 Task: Find connections with filter location Wrexham with filter topic #Healthcarewith filter profile language German with filter current company NIIT Technologies Limited with filter school Delhi Public School - India with filter industry Solar Electric Power Generation with filter service category Real Estate Appraisal with filter keywords title President
Action: Mouse moved to (517, 66)
Screenshot: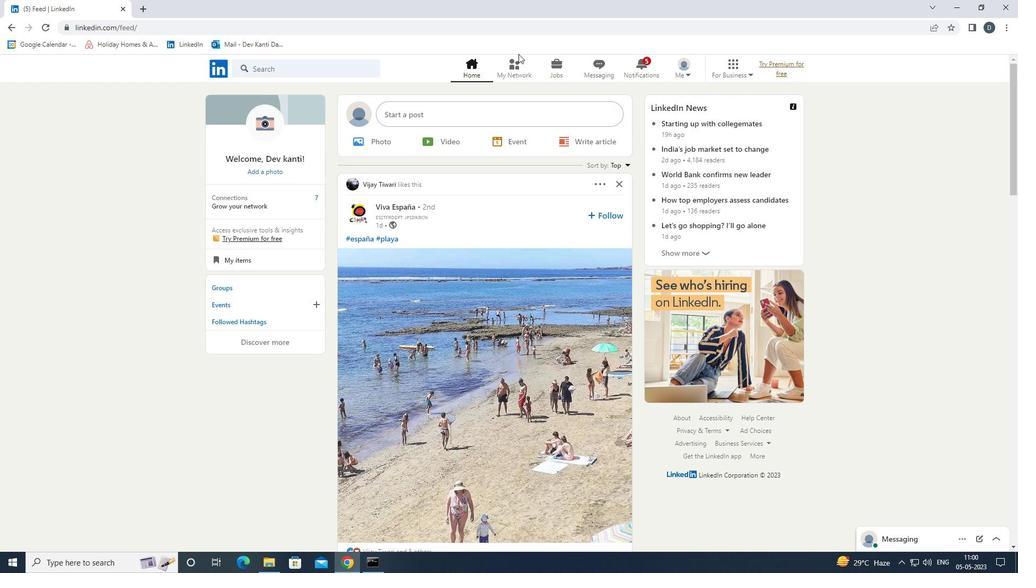 
Action: Mouse pressed left at (517, 66)
Screenshot: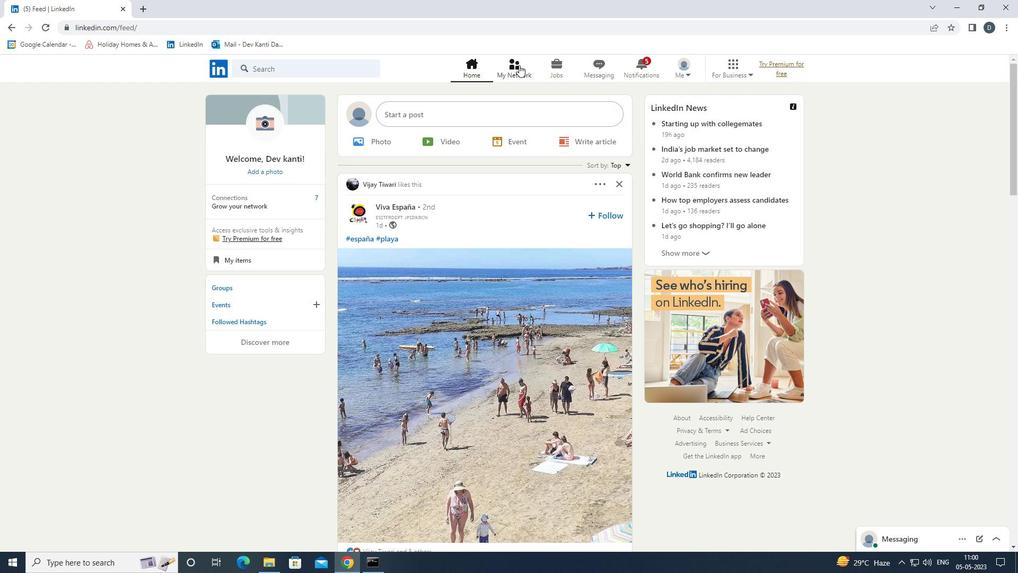 
Action: Mouse moved to (351, 124)
Screenshot: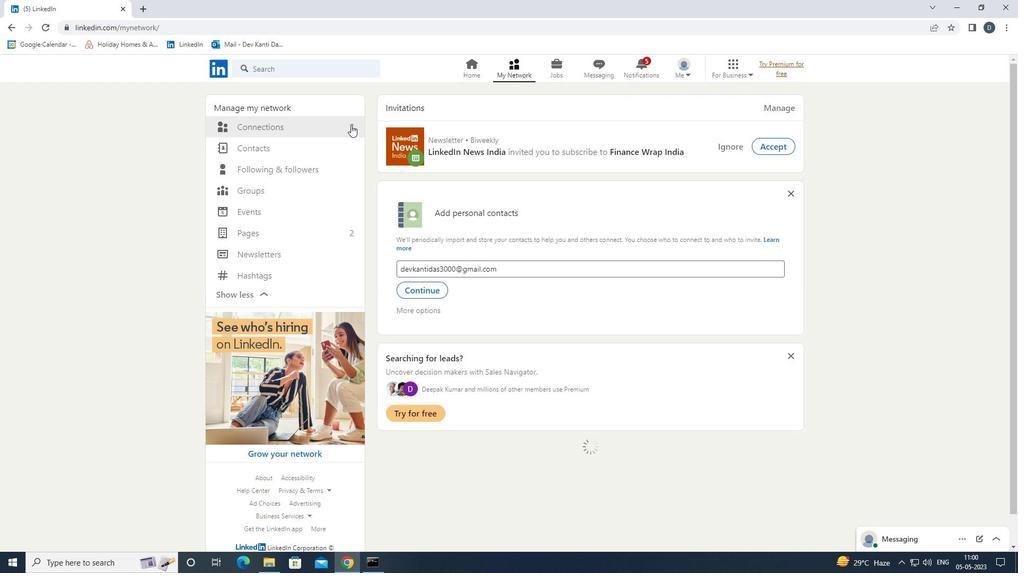 
Action: Mouse pressed left at (351, 124)
Screenshot: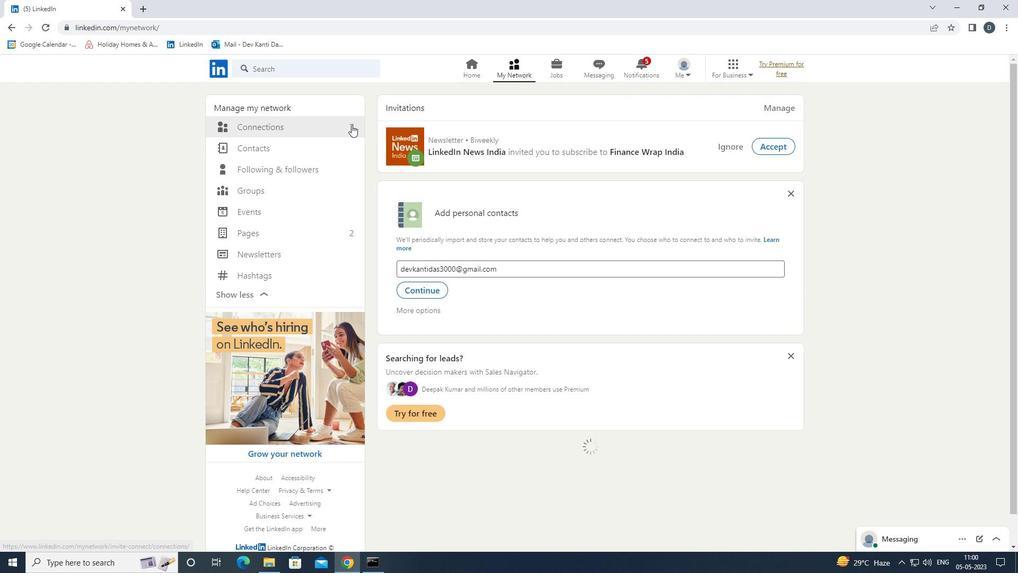 
Action: Mouse moved to (586, 131)
Screenshot: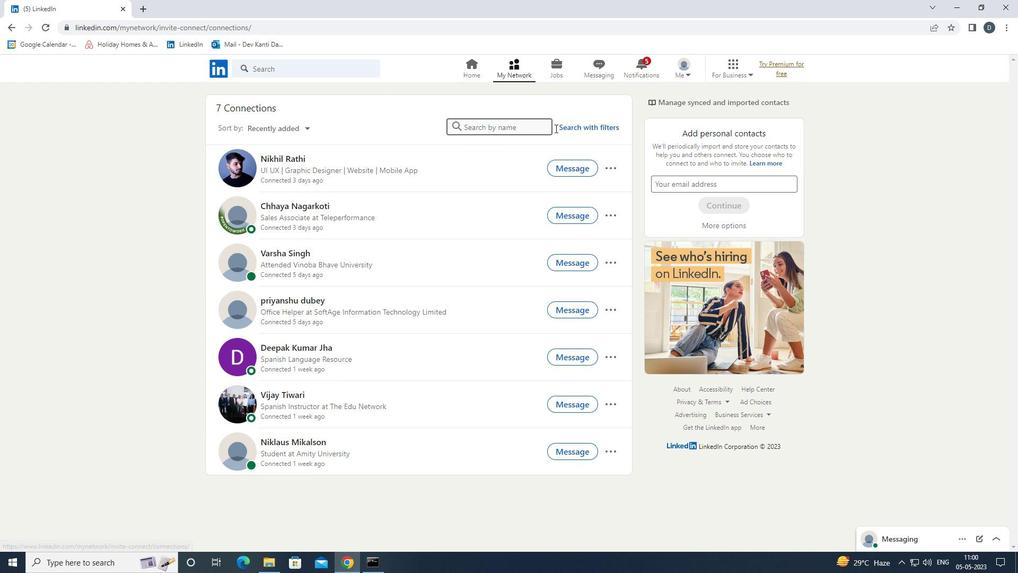 
Action: Mouse pressed left at (586, 131)
Screenshot: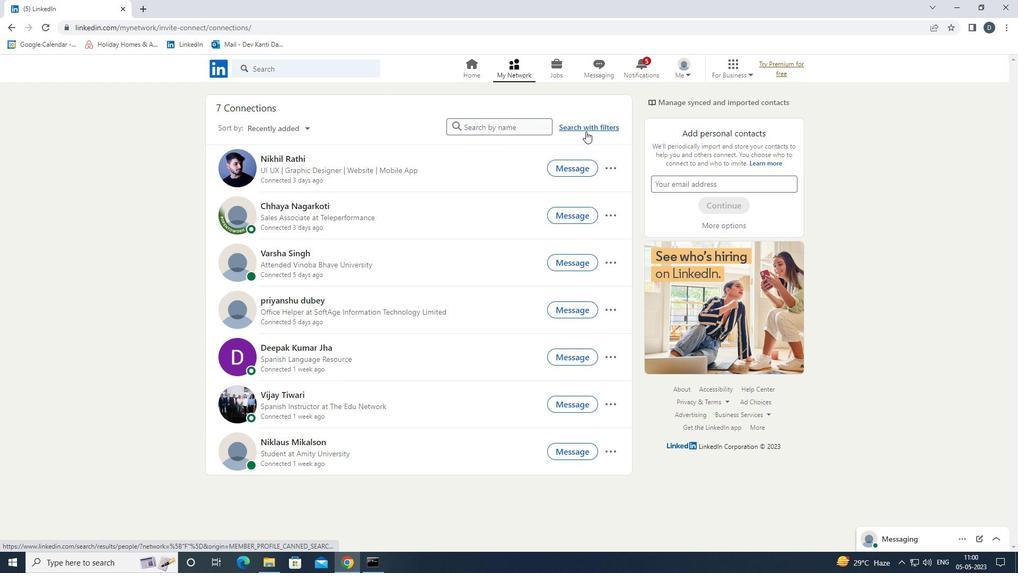
Action: Mouse moved to (539, 98)
Screenshot: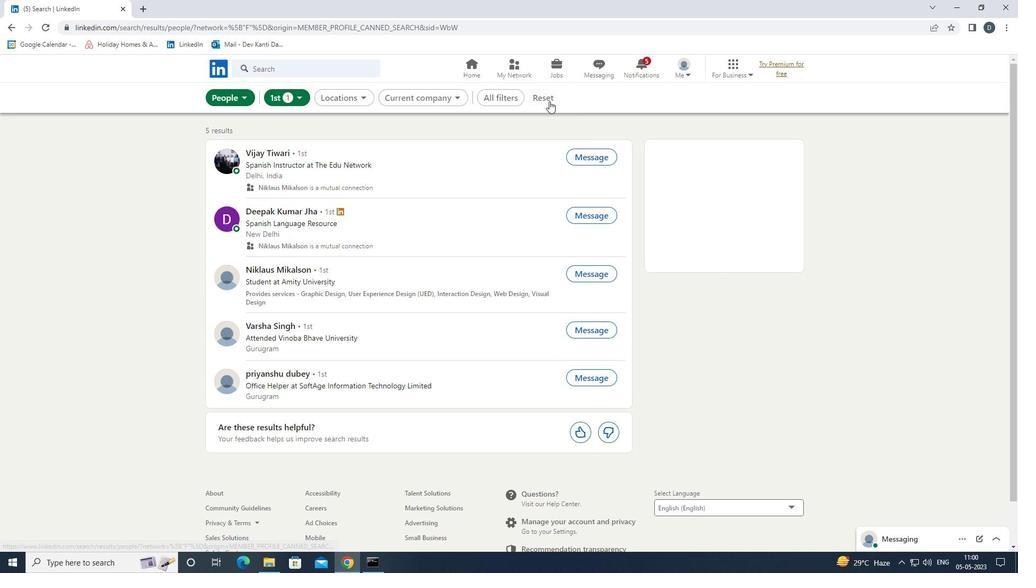 
Action: Mouse pressed left at (539, 98)
Screenshot: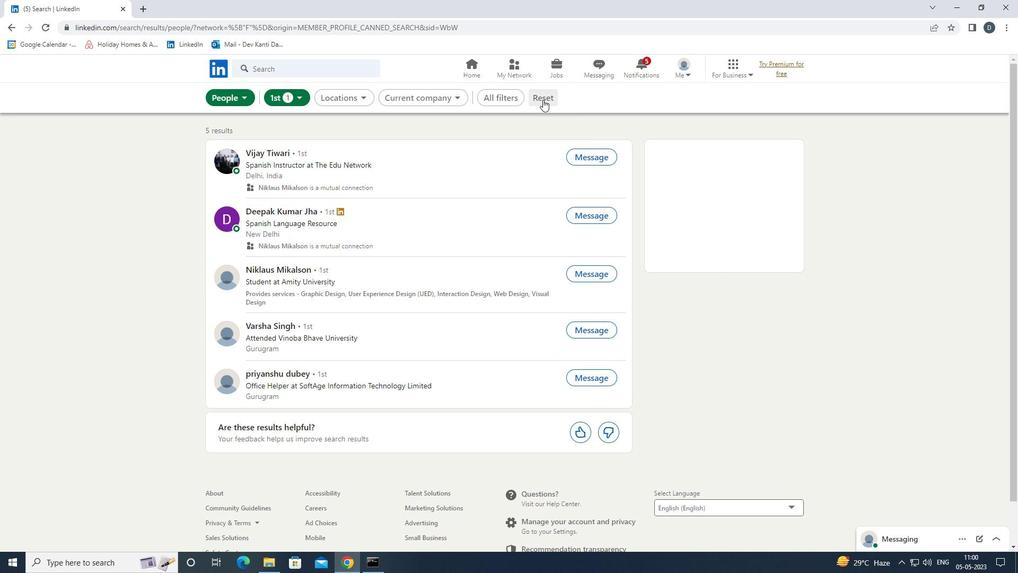 
Action: Mouse moved to (527, 99)
Screenshot: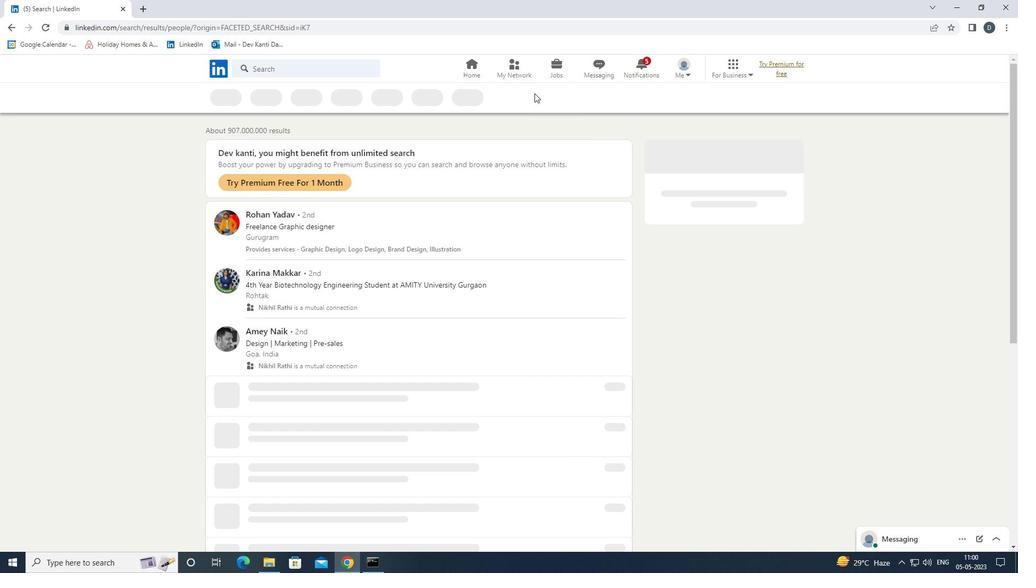 
Action: Mouse pressed left at (527, 99)
Screenshot: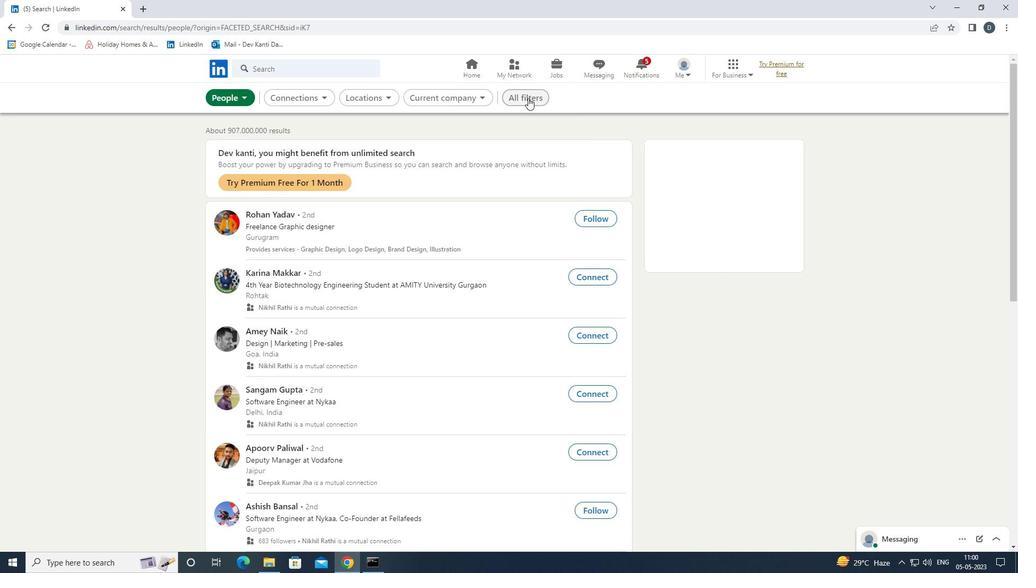 
Action: Mouse moved to (825, 272)
Screenshot: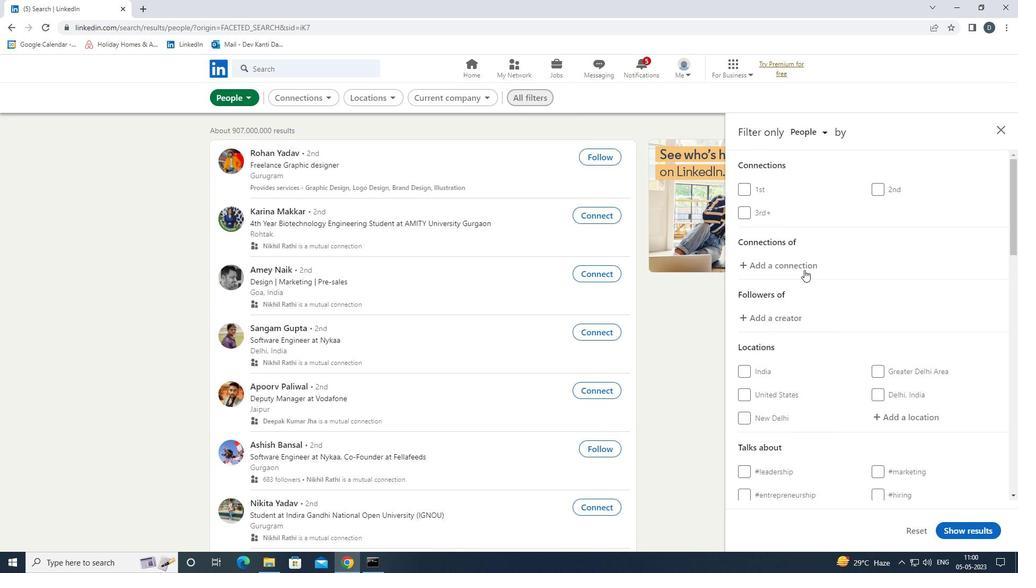 
Action: Mouse scrolled (825, 272) with delta (0, 0)
Screenshot: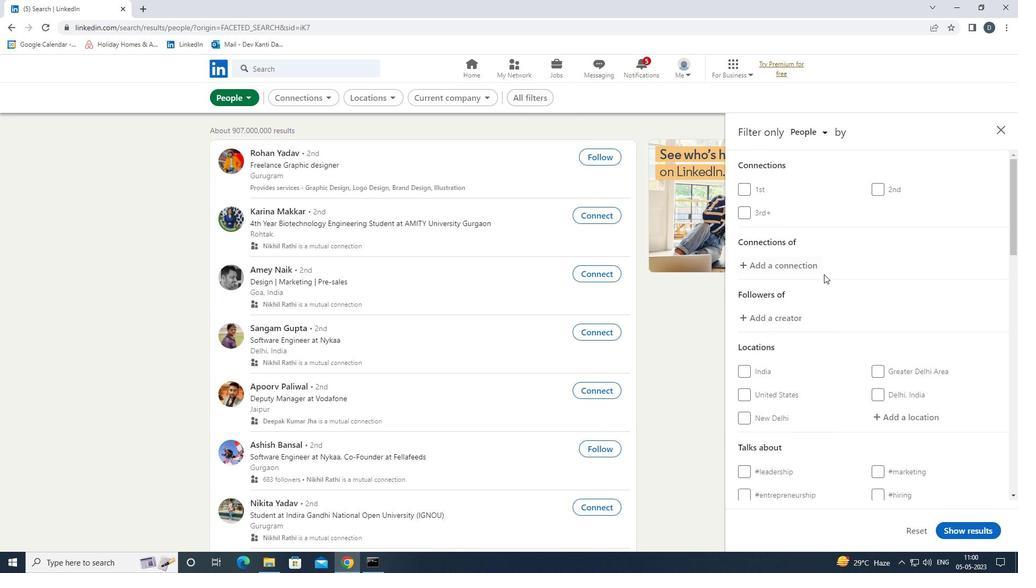
Action: Mouse moved to (826, 272)
Screenshot: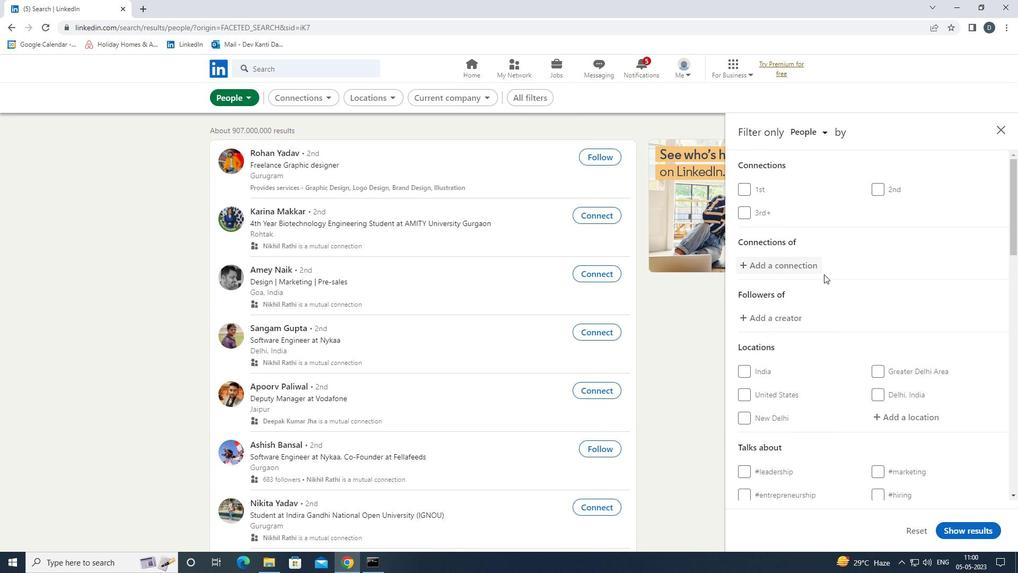 
Action: Mouse scrolled (826, 272) with delta (0, 0)
Screenshot: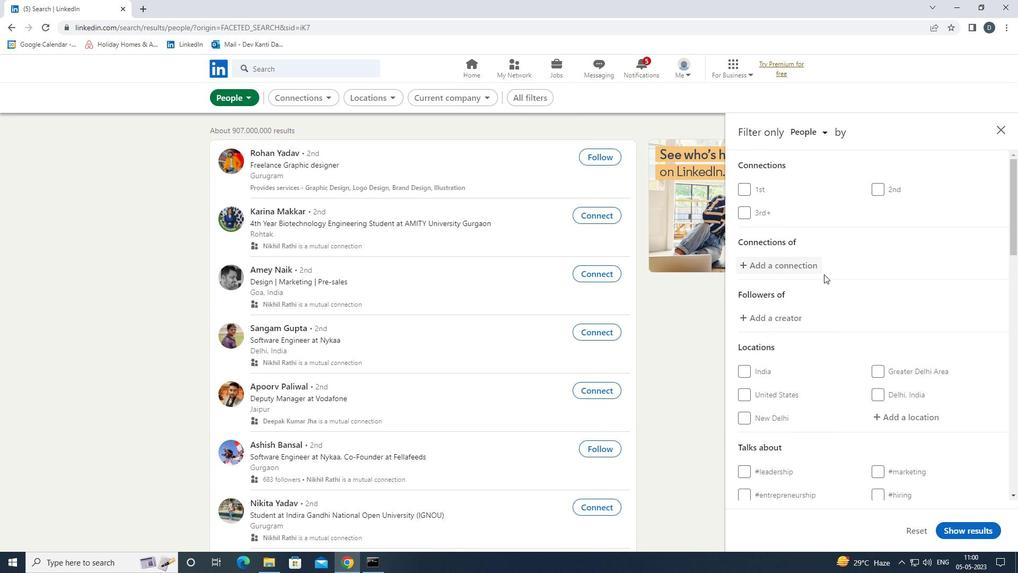 
Action: Mouse moved to (907, 307)
Screenshot: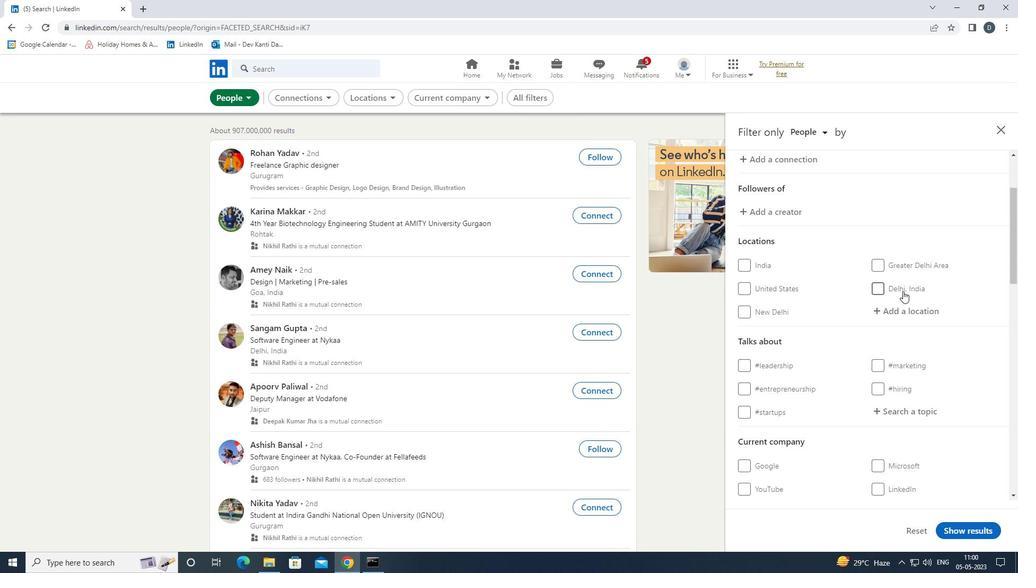 
Action: Mouse pressed left at (907, 307)
Screenshot: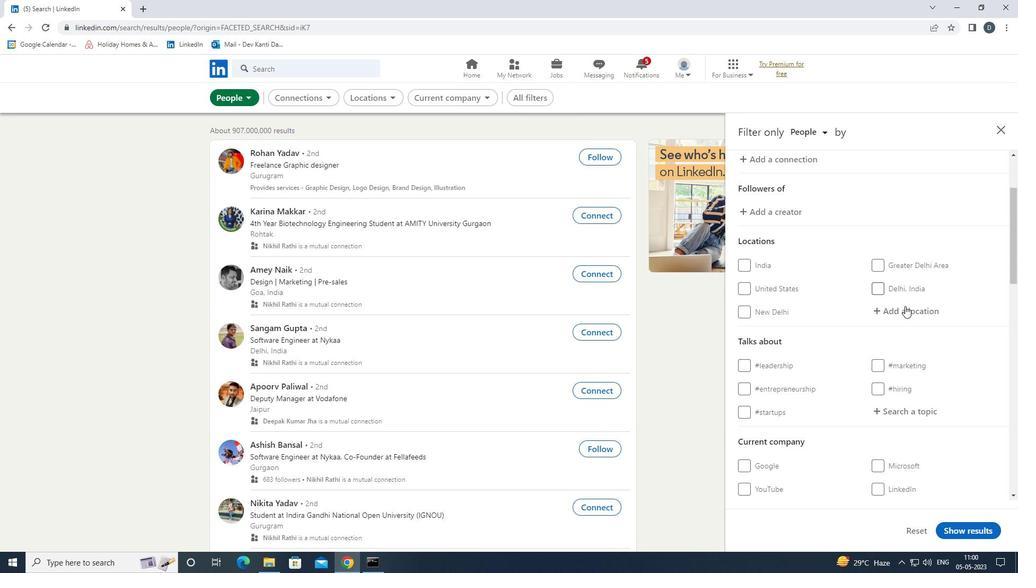 
Action: Key pressed <Key.shift>WER<Key.backspace><Key.backspace>REXHAM<Key.down><Key.enter>
Screenshot: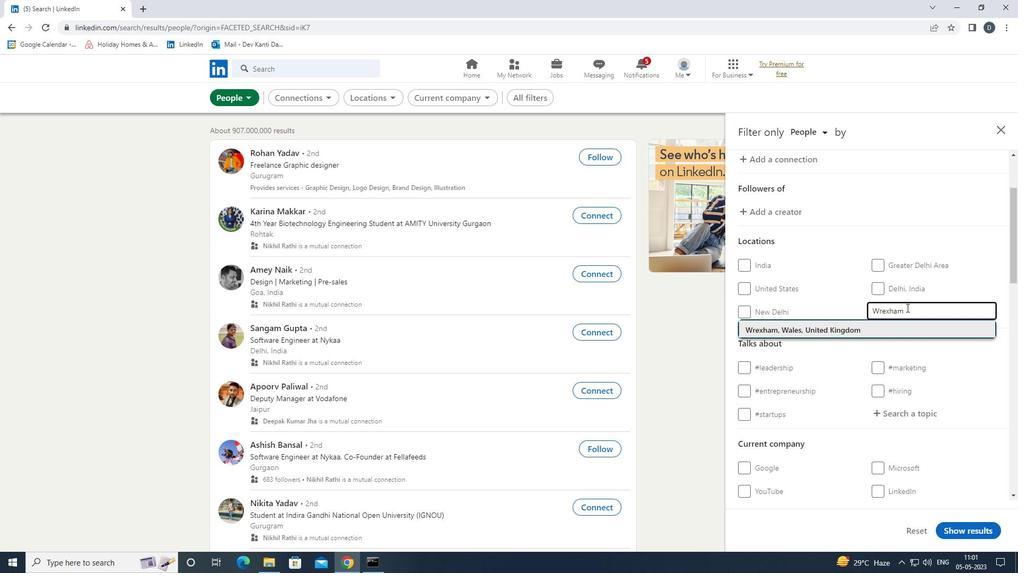 
Action: Mouse scrolled (907, 307) with delta (0, 0)
Screenshot: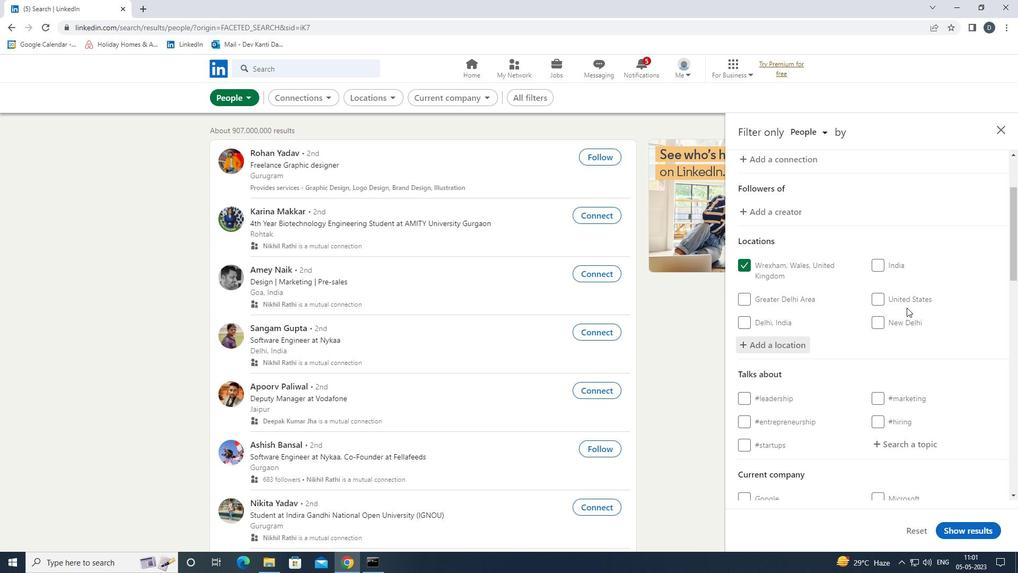 
Action: Mouse scrolled (907, 307) with delta (0, 0)
Screenshot: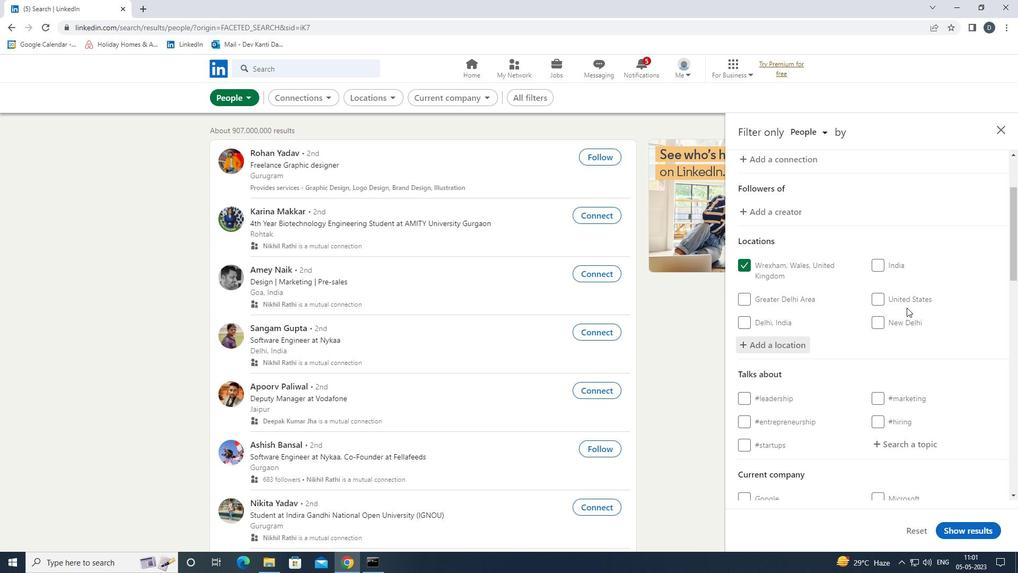 
Action: Mouse scrolled (907, 307) with delta (0, 0)
Screenshot: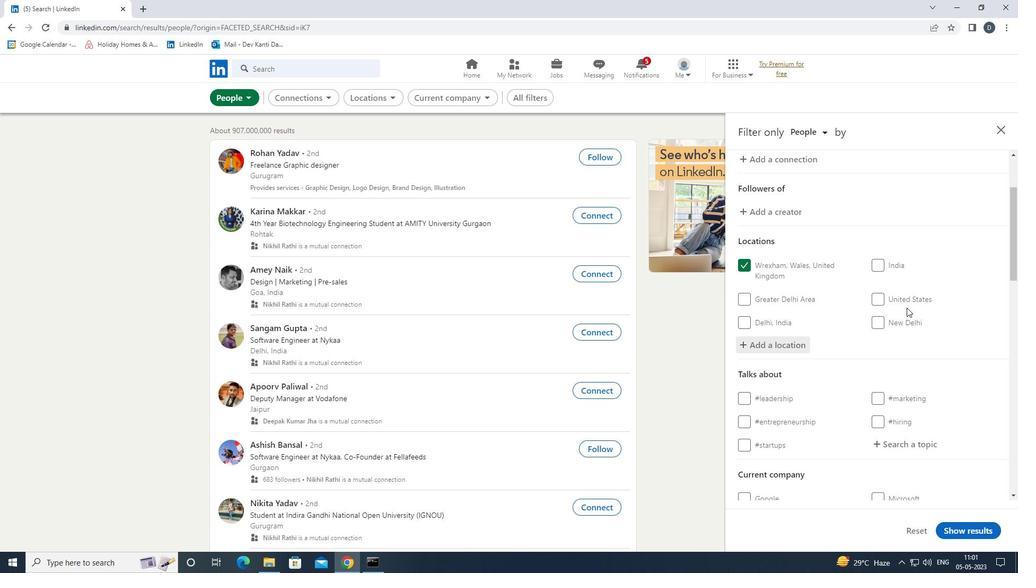 
Action: Mouse moved to (912, 287)
Screenshot: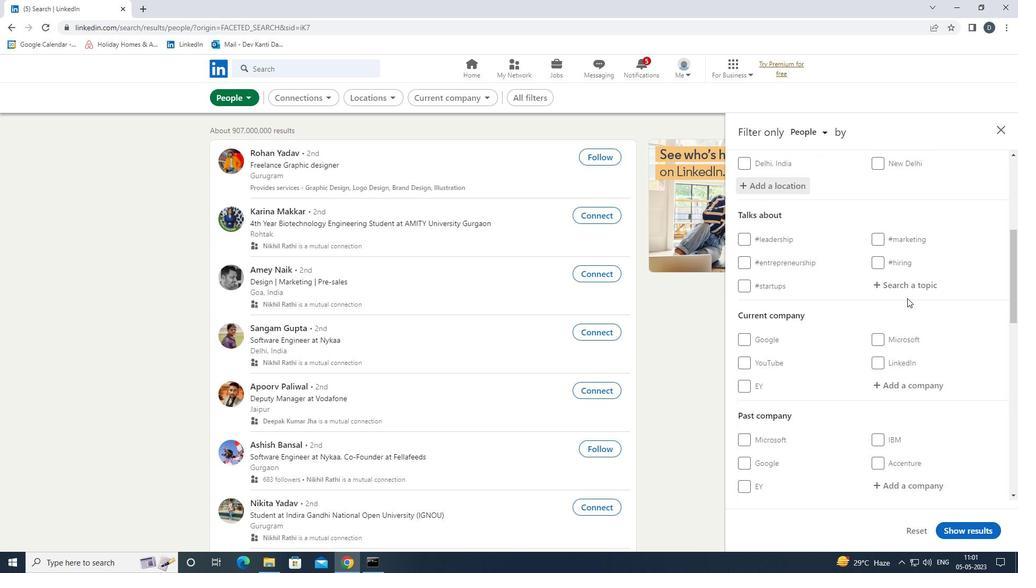 
Action: Mouse pressed left at (912, 287)
Screenshot: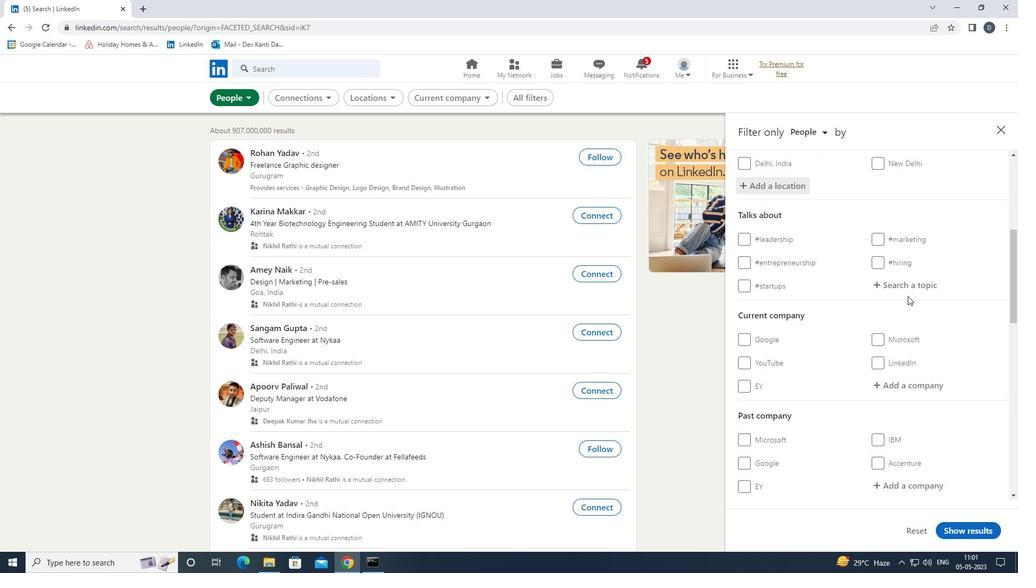 
Action: Key pressed HEALTHCARE<Key.down><Key.enter>
Screenshot: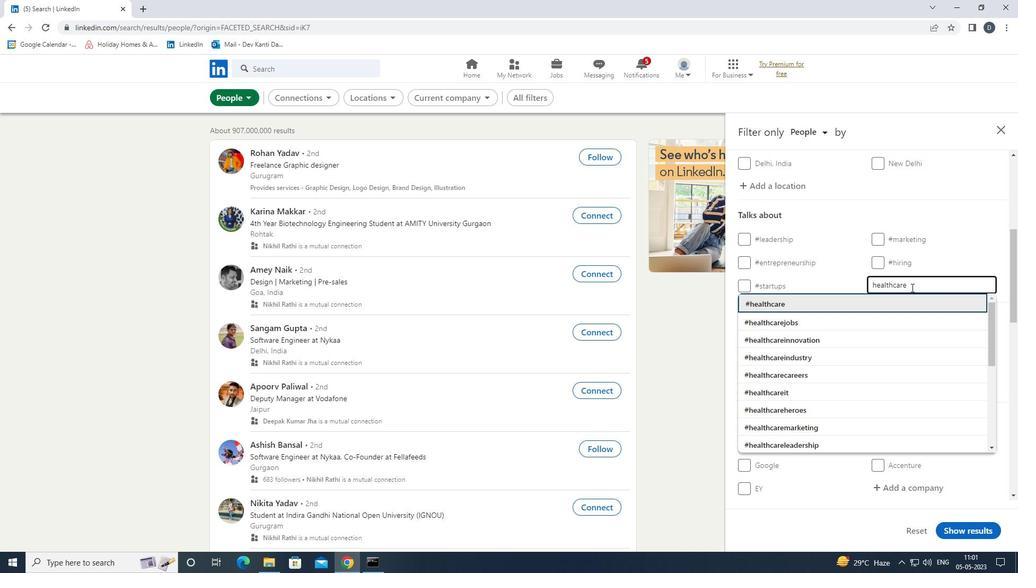 
Action: Mouse scrolled (912, 287) with delta (0, 0)
Screenshot: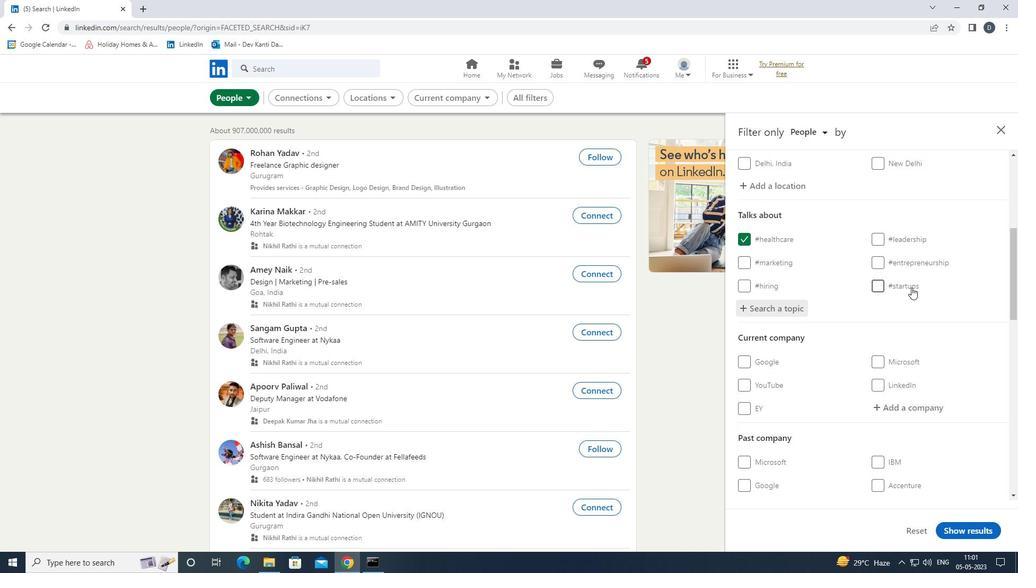 
Action: Mouse scrolled (912, 287) with delta (0, 0)
Screenshot: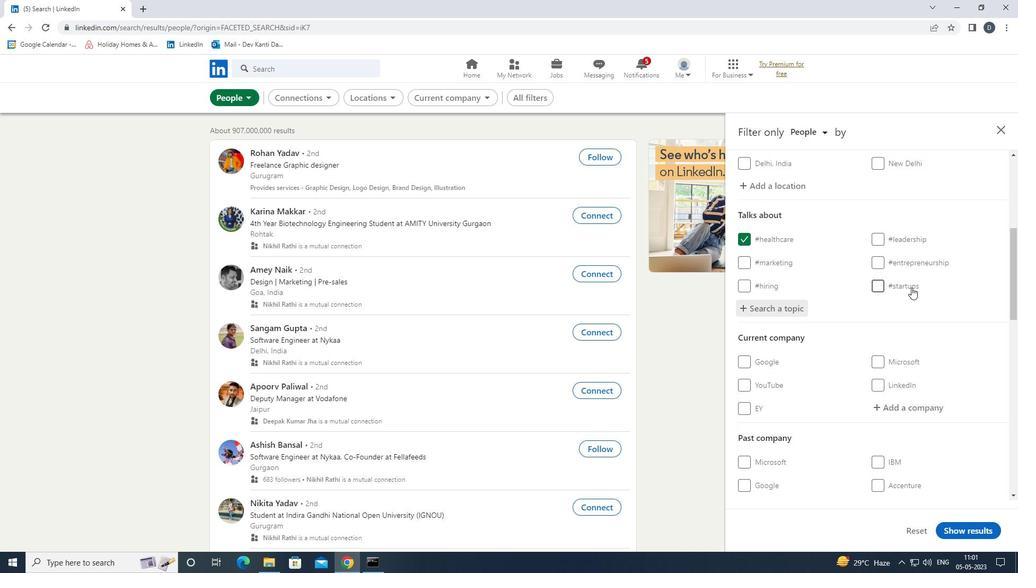 
Action: Mouse scrolled (912, 287) with delta (0, 0)
Screenshot: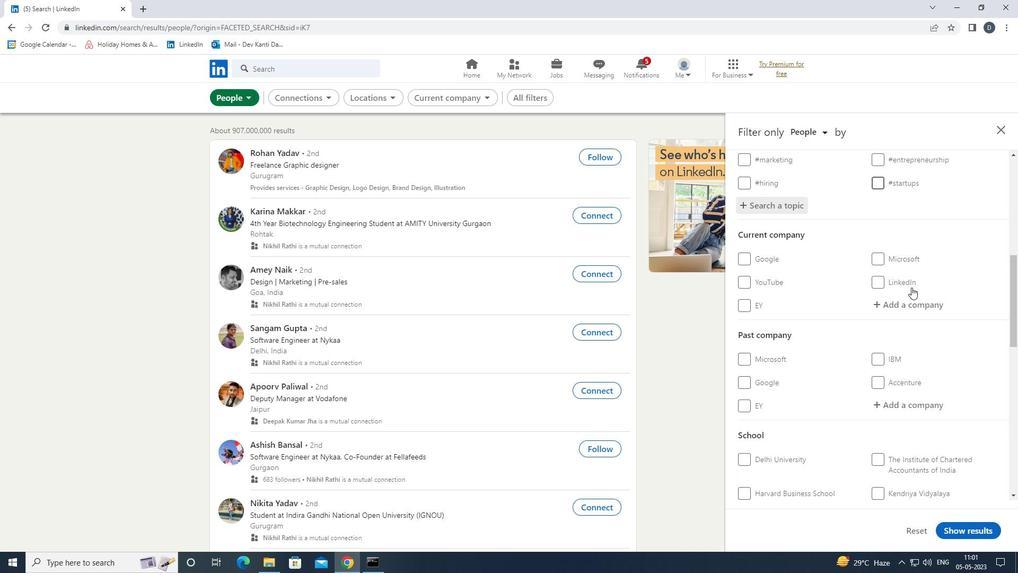 
Action: Mouse scrolled (912, 287) with delta (0, 0)
Screenshot: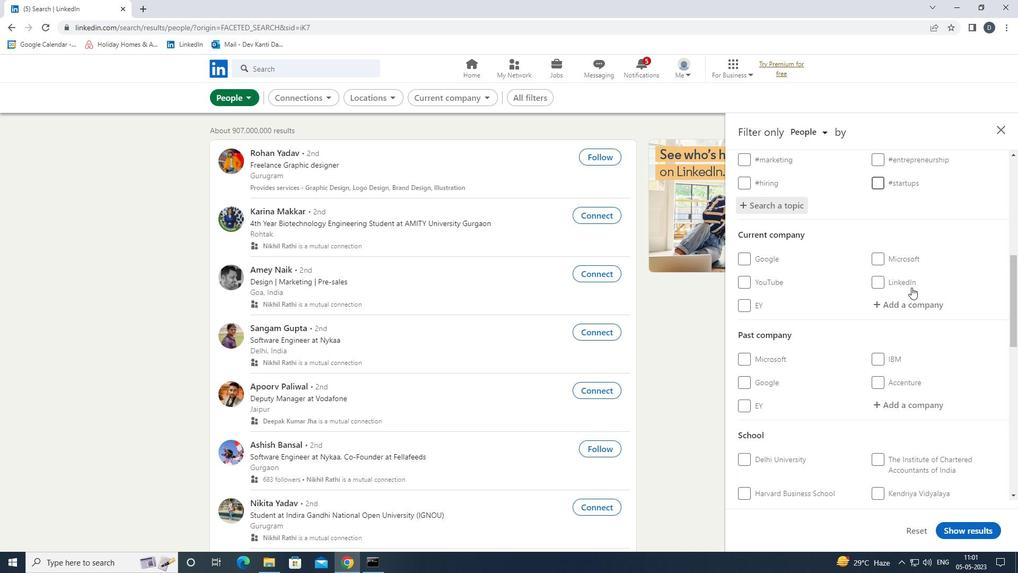 
Action: Mouse scrolled (912, 287) with delta (0, 0)
Screenshot: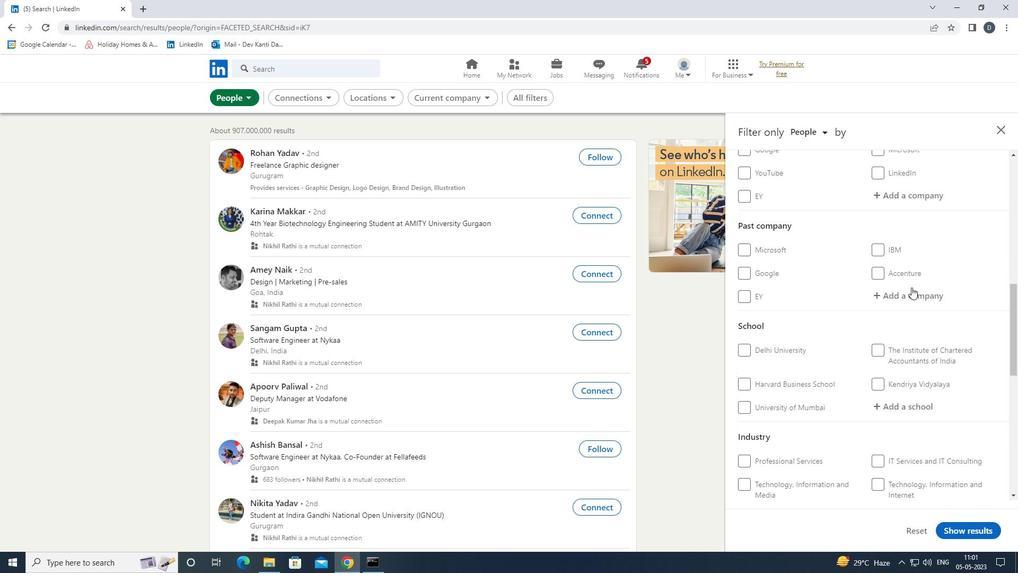 
Action: Mouse scrolled (912, 287) with delta (0, 0)
Screenshot: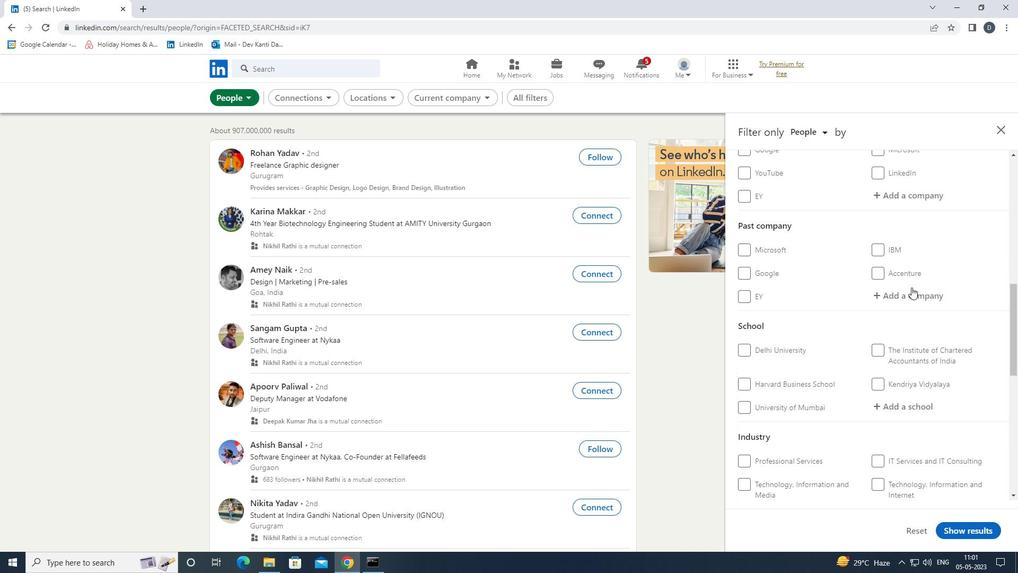 
Action: Mouse moved to (912, 287)
Screenshot: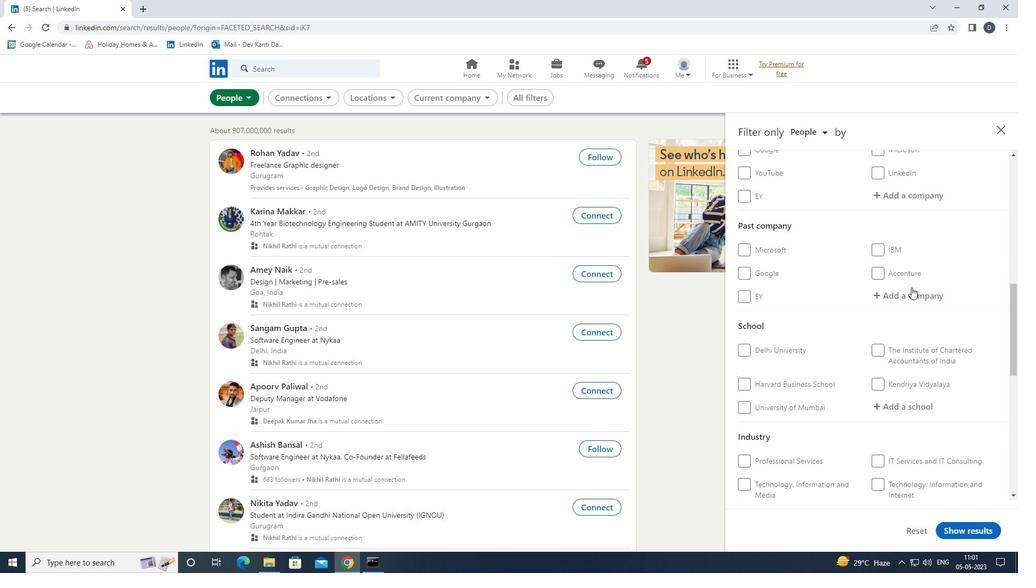 
Action: Mouse scrolled (912, 287) with delta (0, 0)
Screenshot: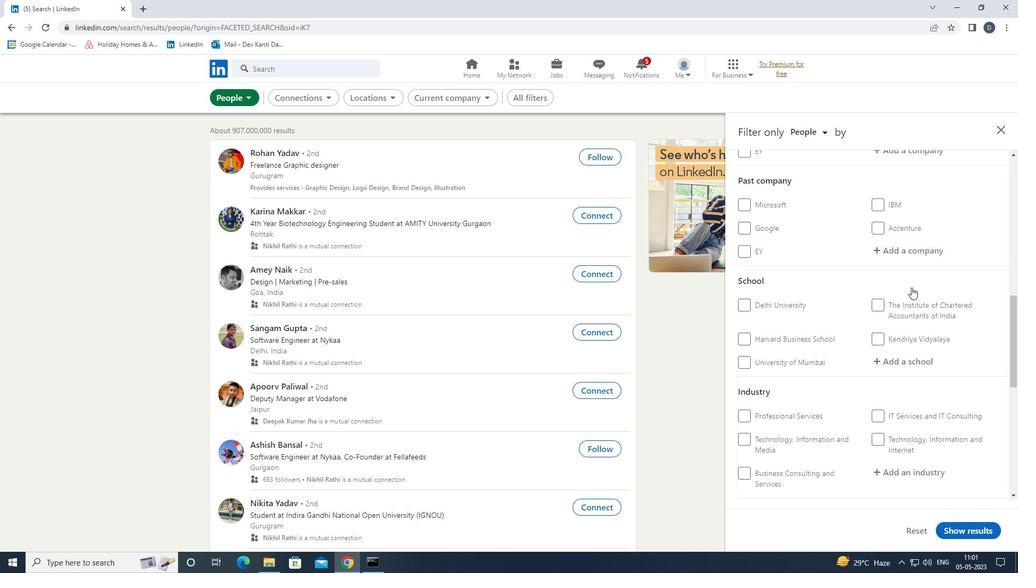 
Action: Mouse scrolled (912, 287) with delta (0, 0)
Screenshot: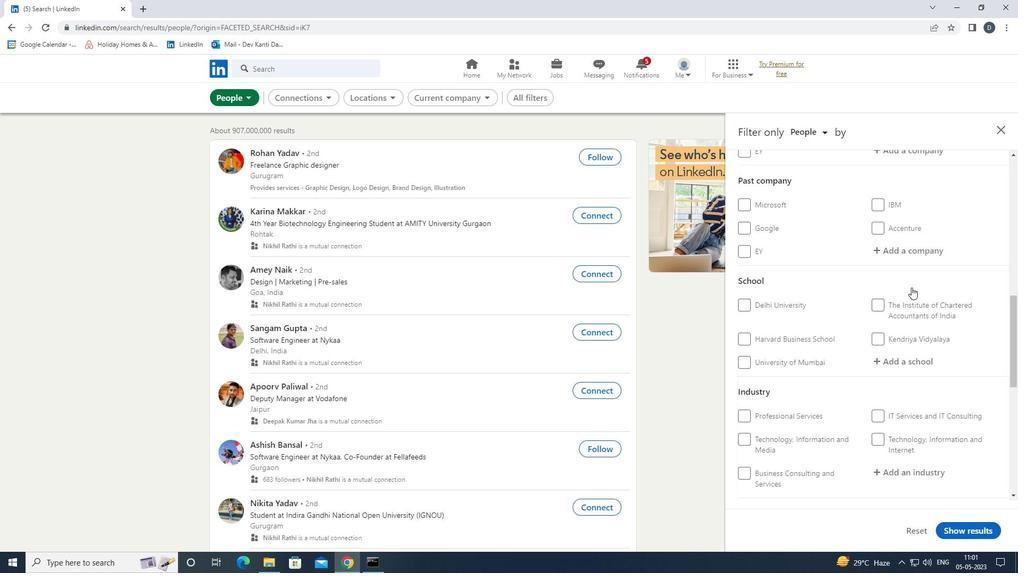 
Action: Mouse moved to (740, 414)
Screenshot: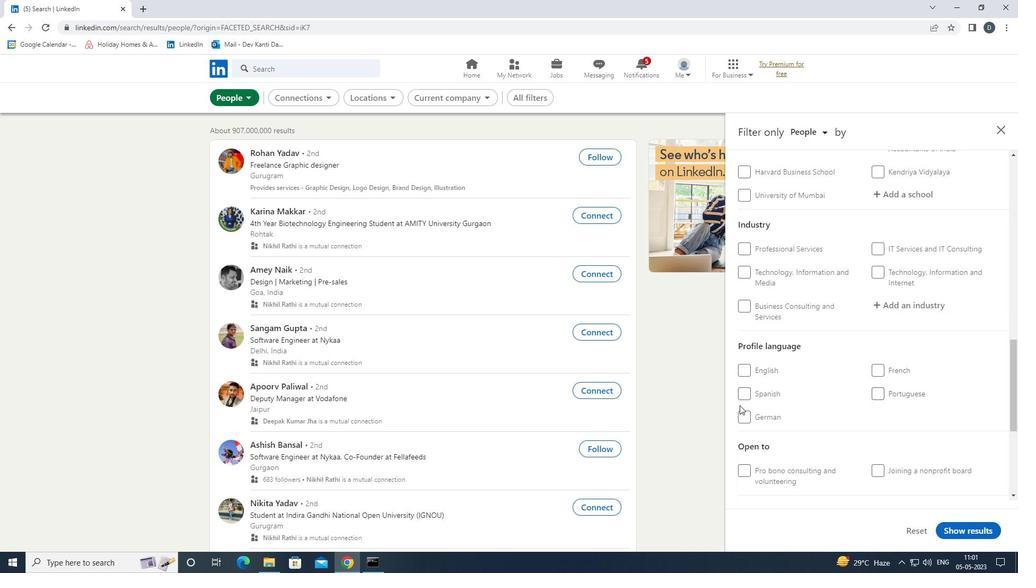 
Action: Mouse pressed left at (740, 414)
Screenshot: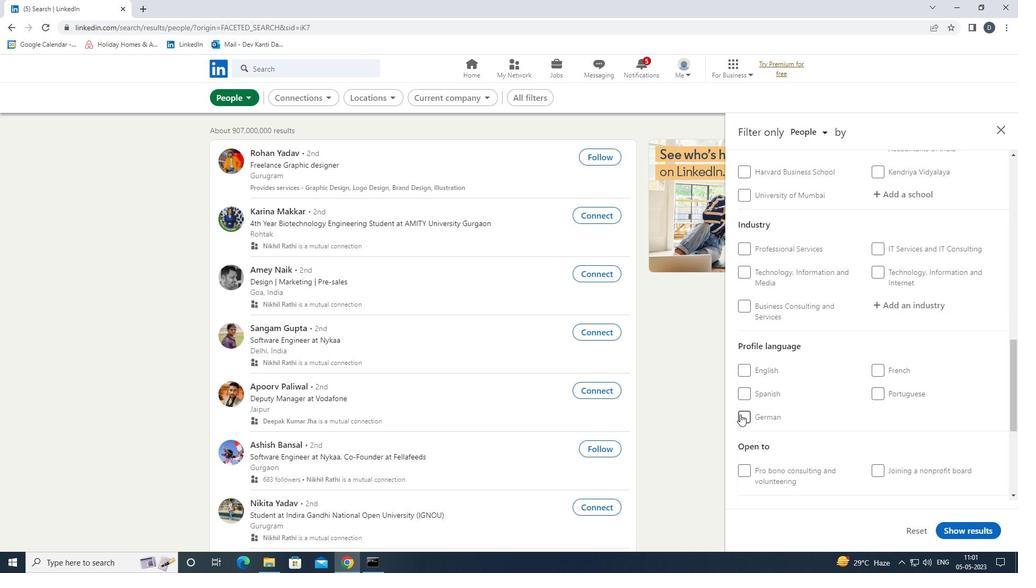 
Action: Mouse moved to (823, 424)
Screenshot: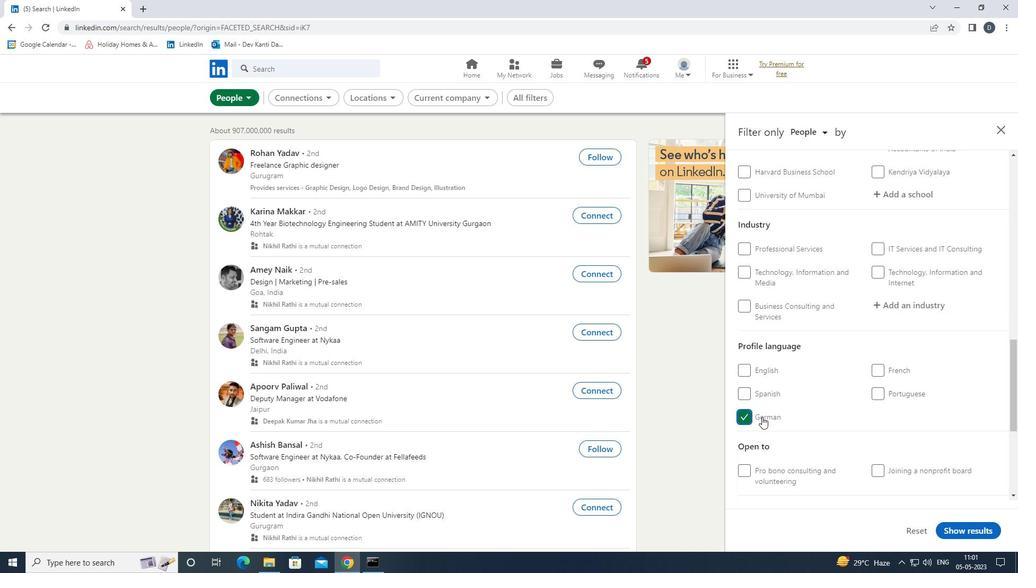 
Action: Mouse scrolled (823, 424) with delta (0, 0)
Screenshot: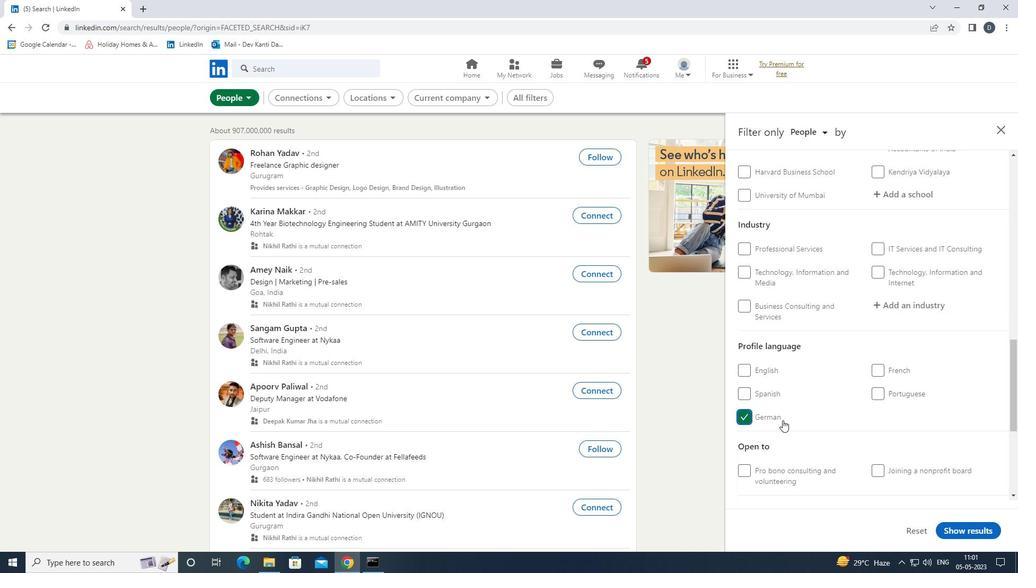 
Action: Mouse scrolled (823, 424) with delta (0, 0)
Screenshot: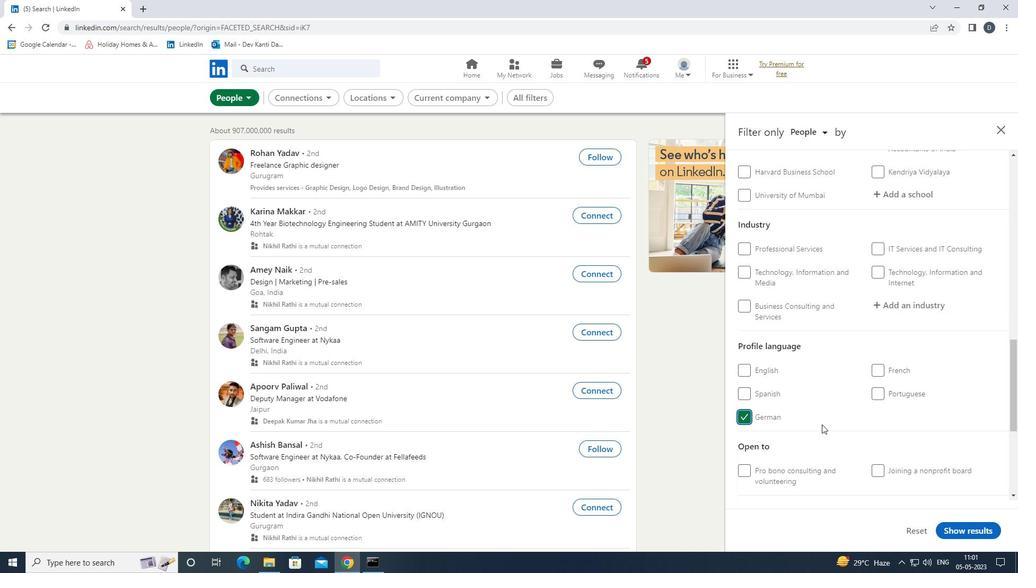 
Action: Mouse scrolled (823, 424) with delta (0, 0)
Screenshot: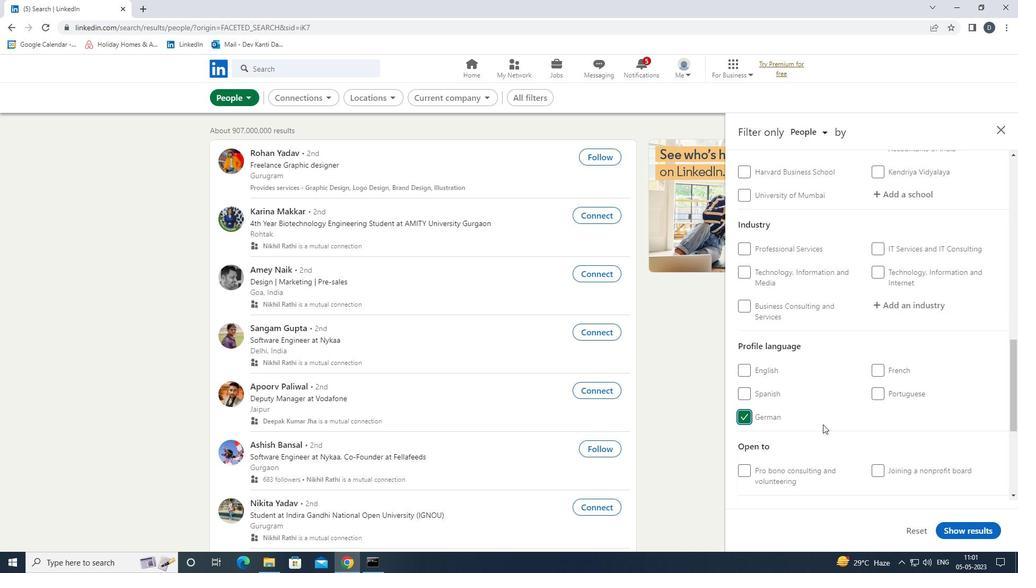 
Action: Mouse scrolled (823, 424) with delta (0, 0)
Screenshot: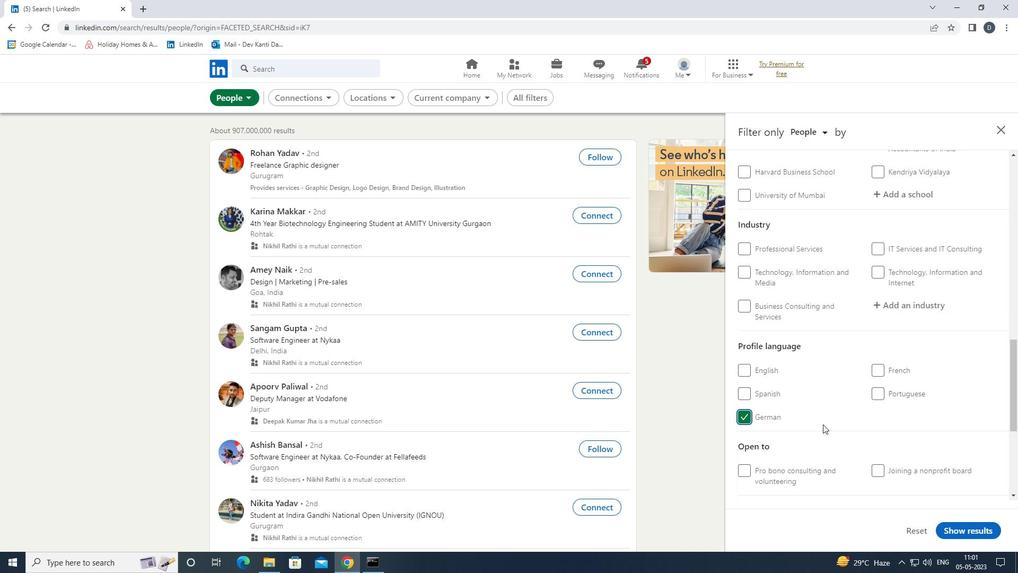 
Action: Mouse scrolled (823, 424) with delta (0, 0)
Screenshot: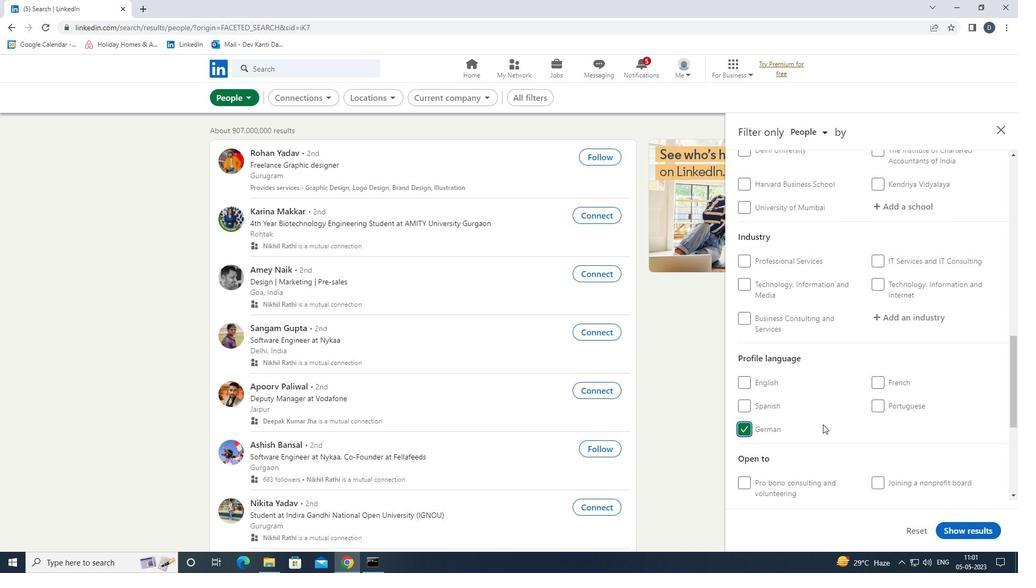 
Action: Mouse moved to (899, 255)
Screenshot: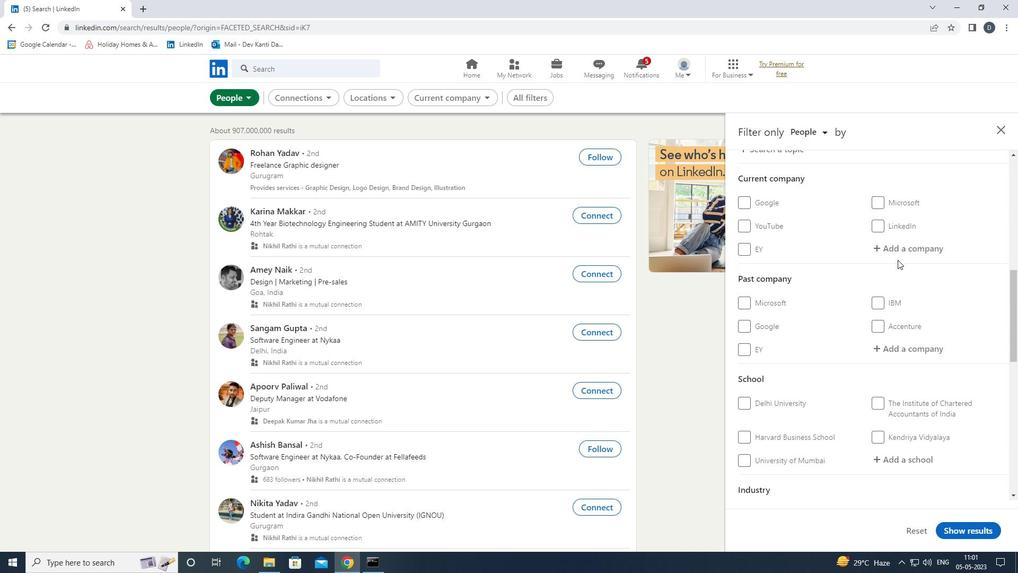 
Action: Mouse pressed left at (899, 255)
Screenshot: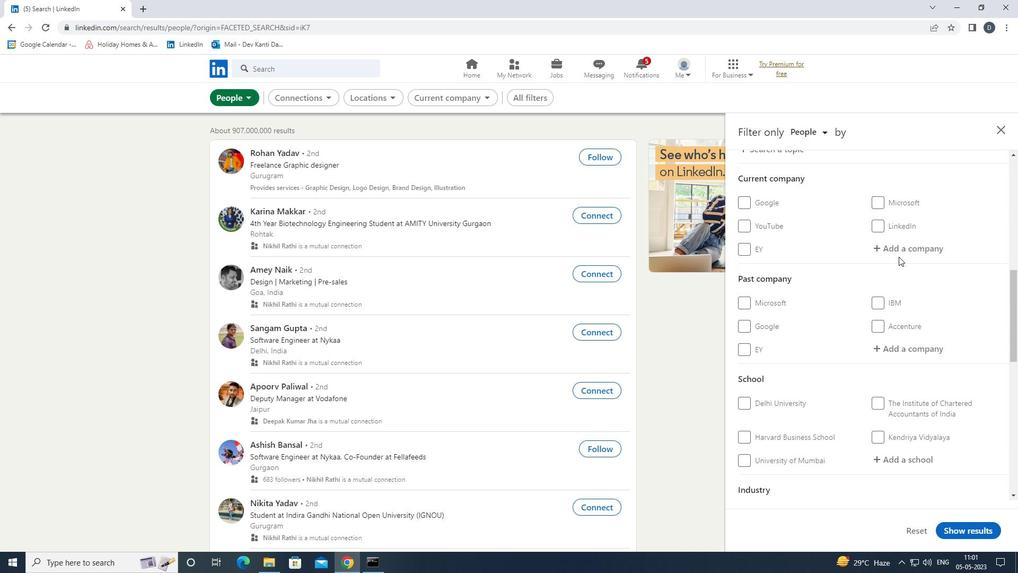 
Action: Key pressed <Key.shift><Key.shift>NIIT<Key.space><Key.shift>TECHNOLOGIE<Key.backspace><Key.down><Key.enter>
Screenshot: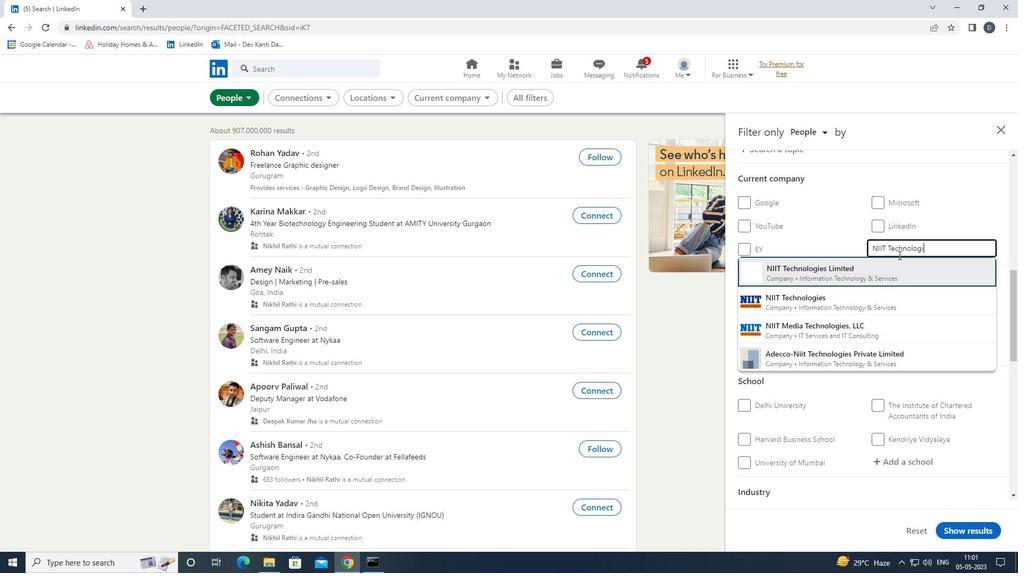 
Action: Mouse moved to (899, 253)
Screenshot: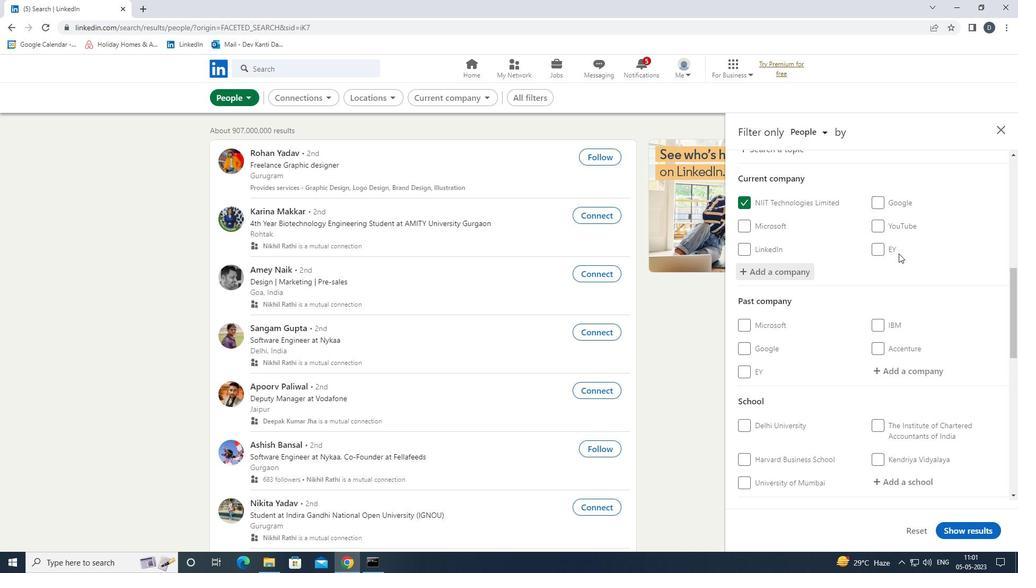 
Action: Mouse scrolled (899, 252) with delta (0, 0)
Screenshot: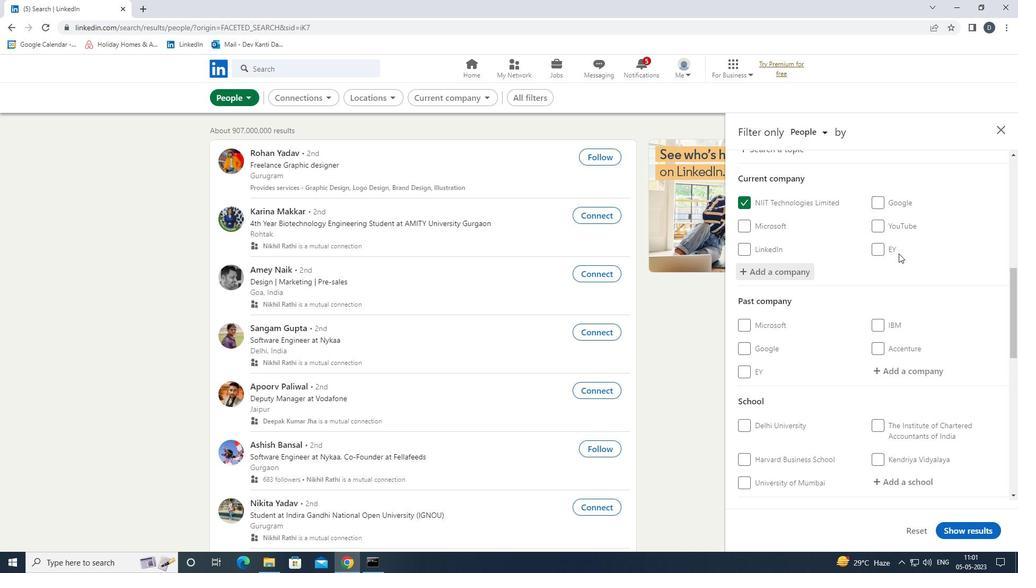 
Action: Mouse scrolled (899, 252) with delta (0, 0)
Screenshot: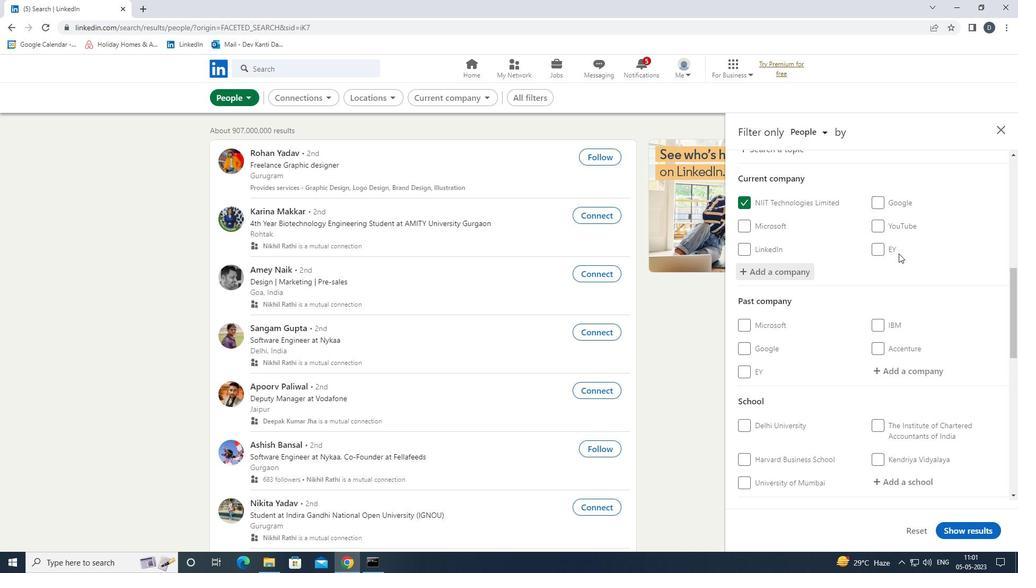 
Action: Mouse moved to (892, 374)
Screenshot: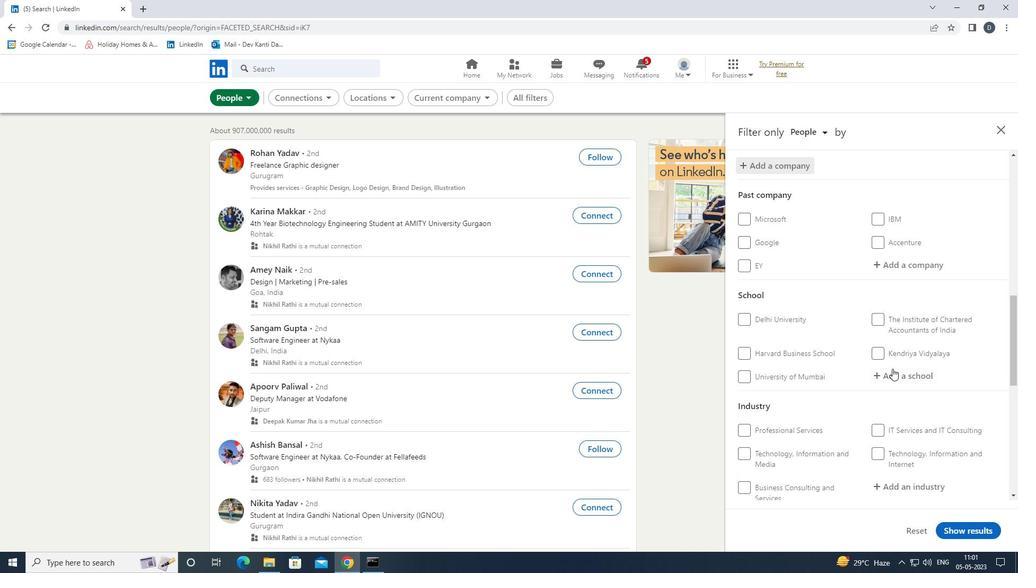 
Action: Mouse pressed left at (892, 374)
Screenshot: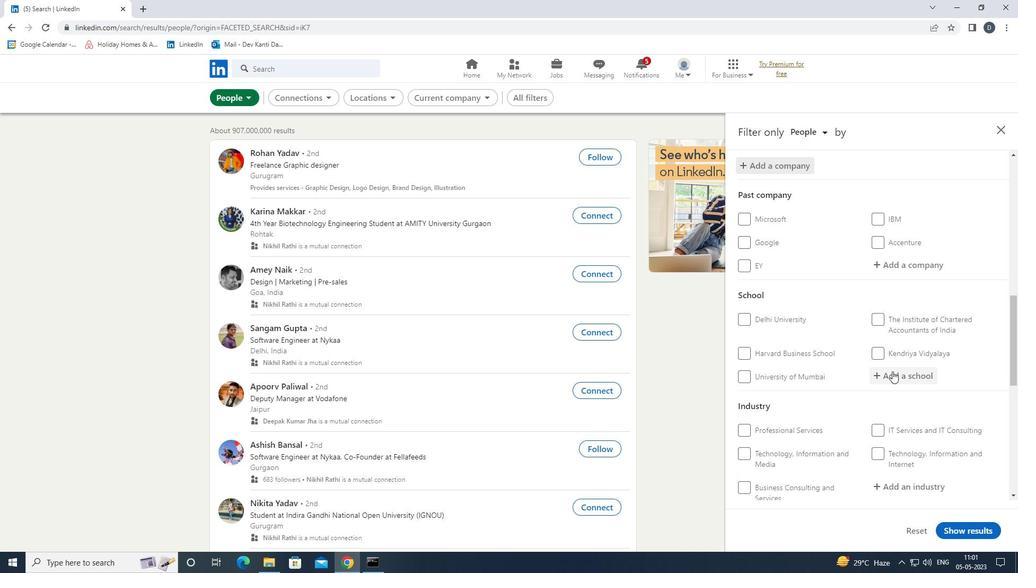
Action: Key pressed <Key.shift><Key.shift><Key.shift><Key.shift><Key.shift><Key.shift><Key.shift><Key.shift><Key.shift><Key.shift><Key.shift><Key.shift><Key.shift><Key.shift><Key.shift><Key.shift><Key.shift><Key.shift>DELHI<Key.space><Key.shift>PUBLIC<Key.space><Key.shift>SCHOOL-<Key.shift>INDIA<Key.down><Key.enter>
Screenshot: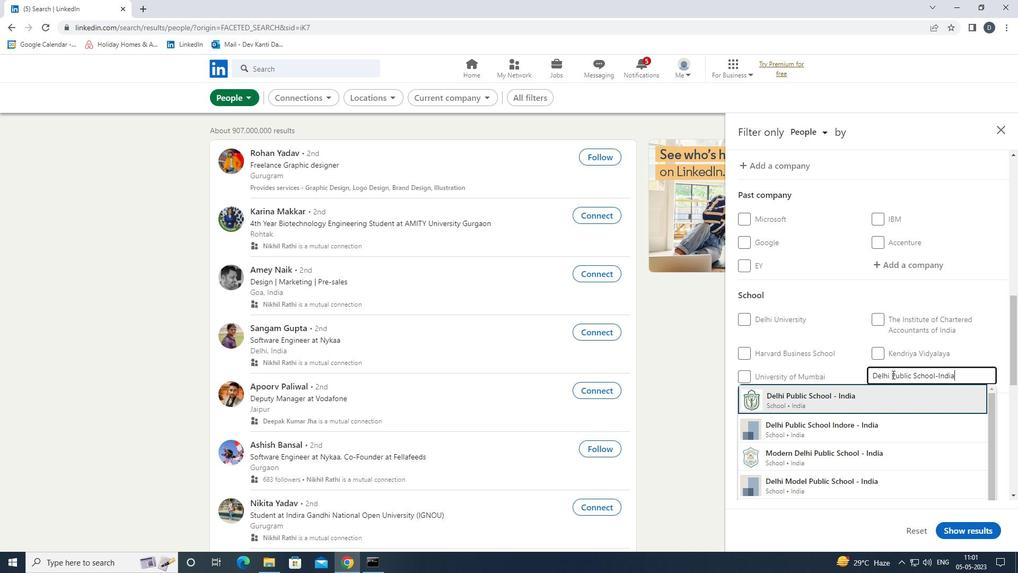 
Action: Mouse moved to (936, 308)
Screenshot: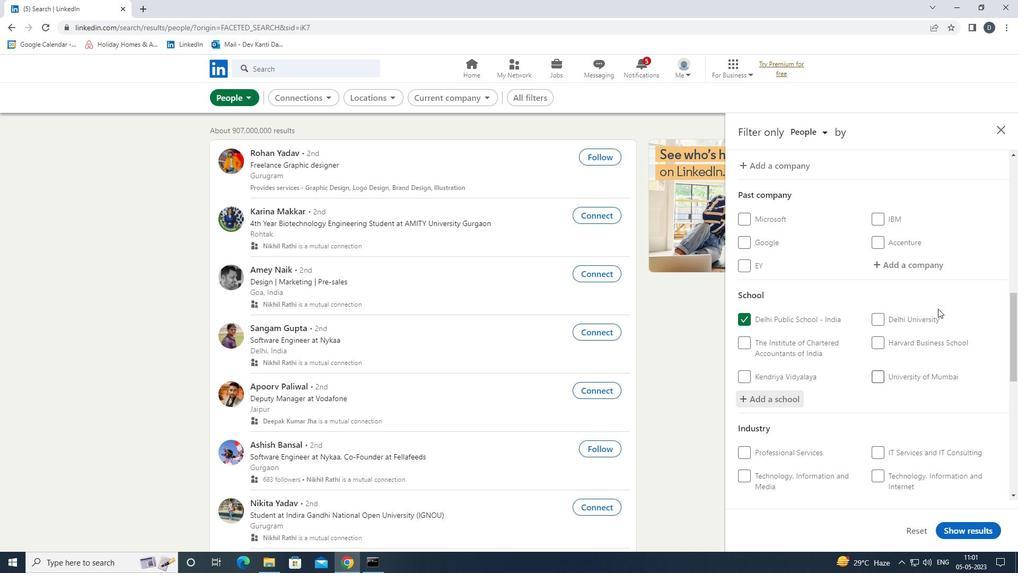 
Action: Mouse scrolled (936, 307) with delta (0, 0)
Screenshot: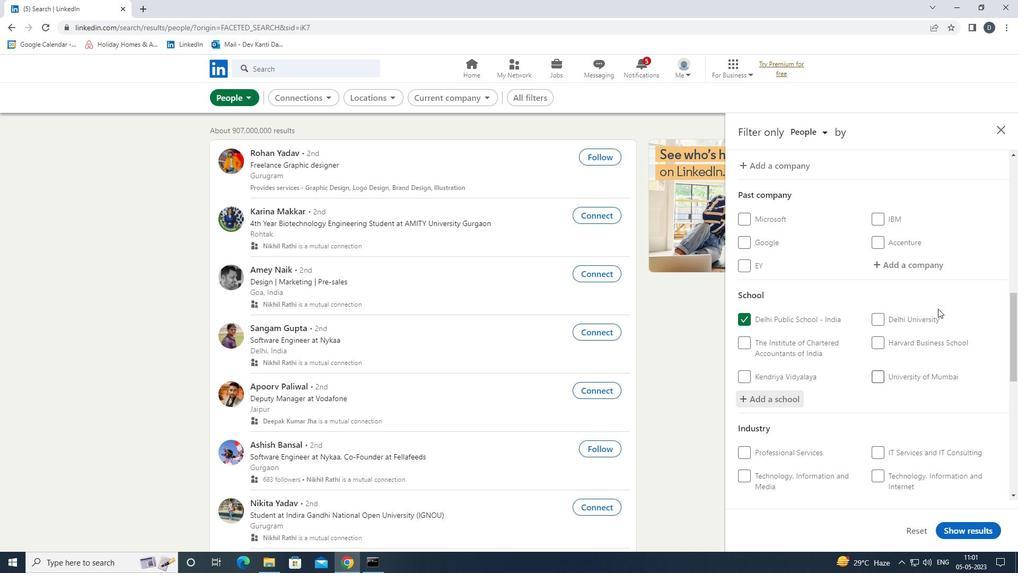 
Action: Mouse moved to (934, 313)
Screenshot: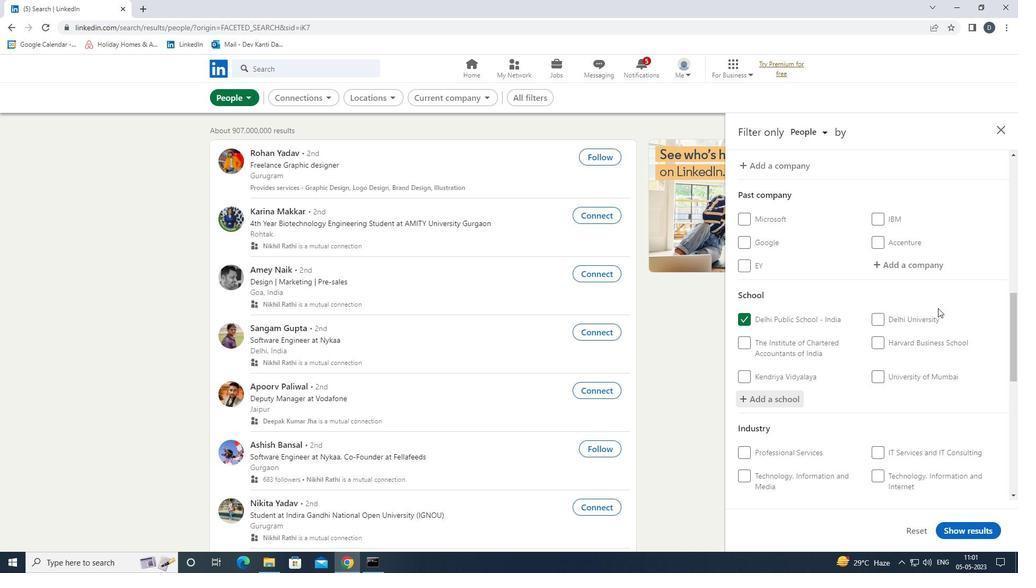 
Action: Mouse scrolled (934, 312) with delta (0, 0)
Screenshot: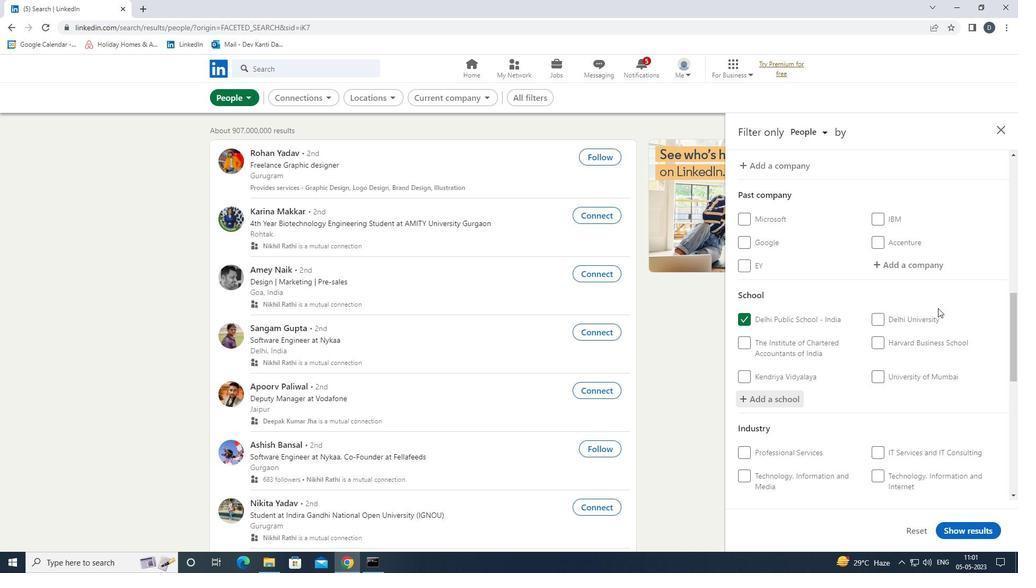 
Action: Mouse moved to (932, 318)
Screenshot: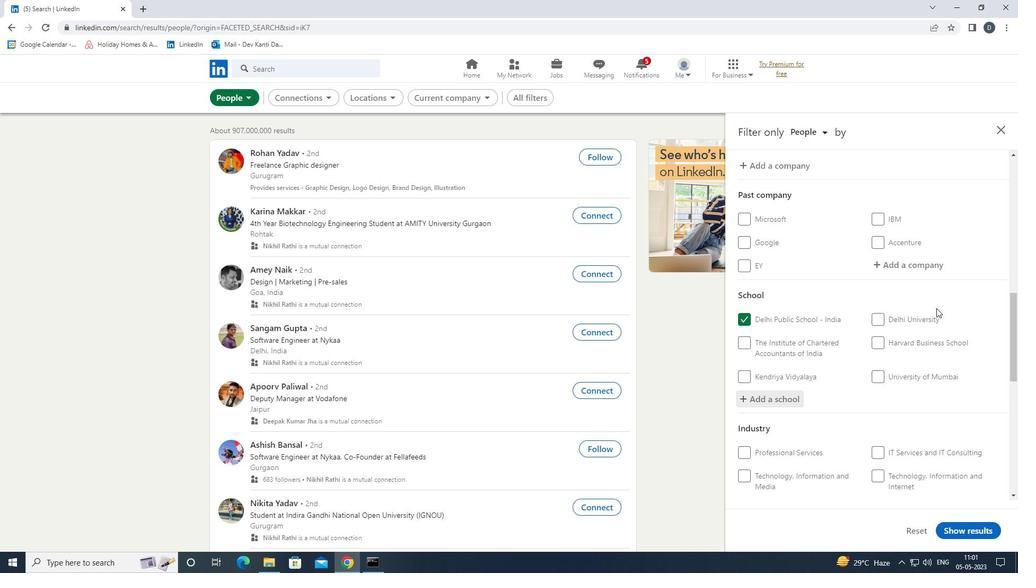 
Action: Mouse scrolled (932, 317) with delta (0, 0)
Screenshot: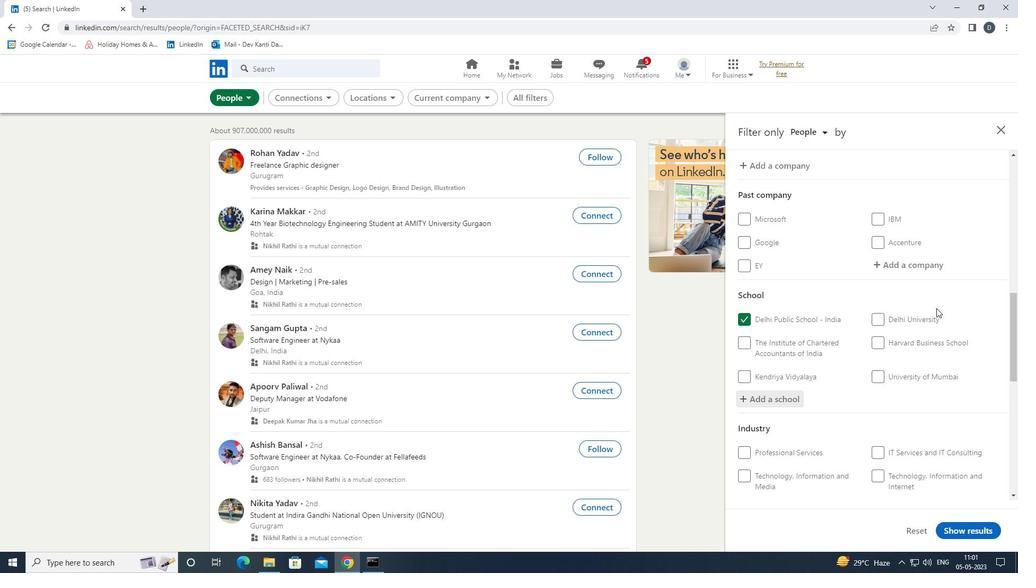 
Action: Mouse moved to (933, 351)
Screenshot: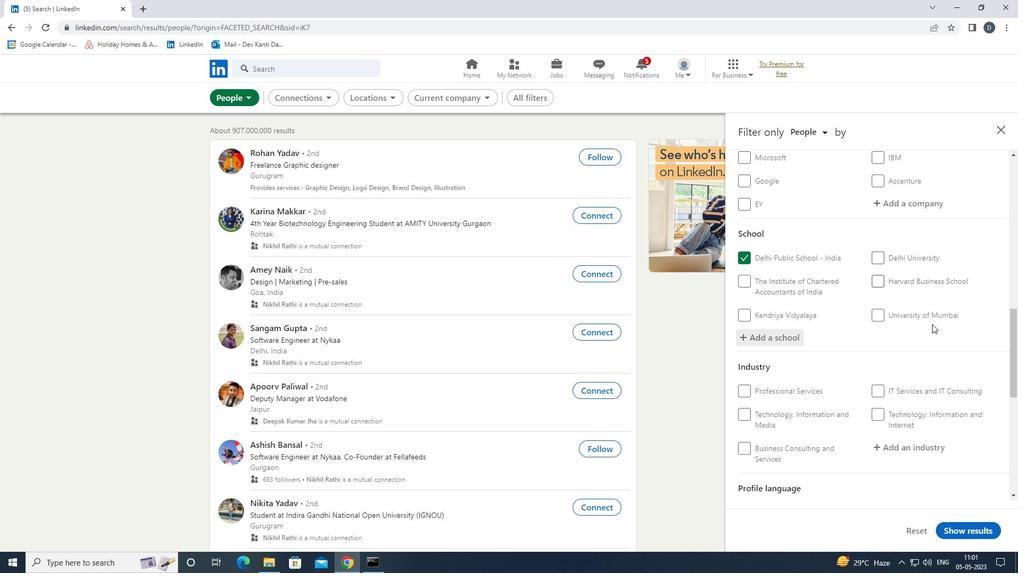 
Action: Mouse pressed left at (933, 351)
Screenshot: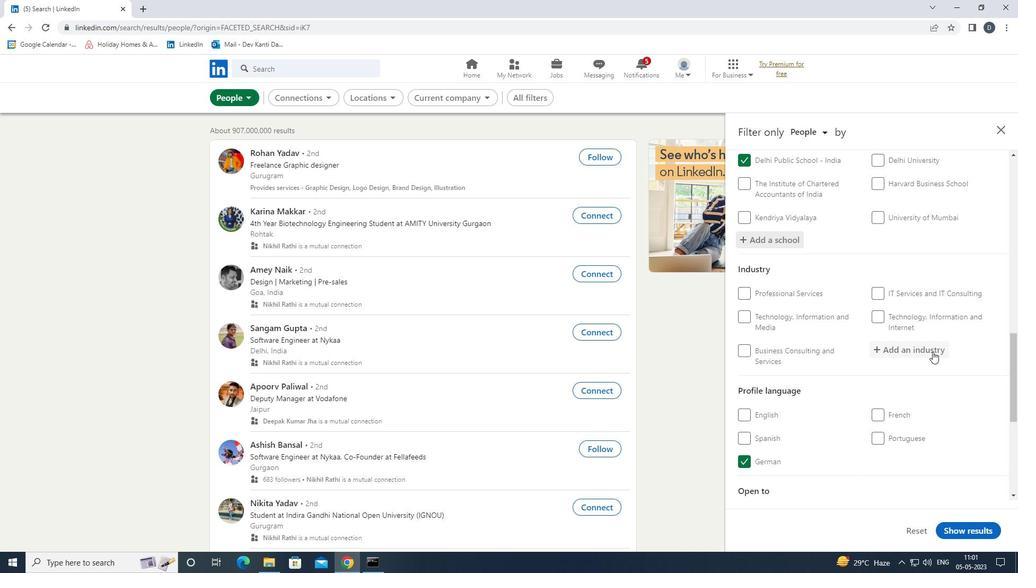 
Action: Key pressed <Key.shift><Key.shift><Key.shift><Key.shift><Key.shift><Key.shift><Key.shift><Key.shift><Key.shift><Key.shift><Key.shift><Key.shift><Key.shift><Key.shift><Key.shift><Key.shift><Key.shift><Key.shift><Key.shift><Key.shift><Key.shift><Key.shift><Key.shift><Key.shift><Key.shift>SOLAR<Key.space><Key.shift>ELECTRIC<Key.space><Key.shift><Key.shift><Key.shift>POWER<Key.space><Key.shift>GENERATION<Key.down><Key.enter>
Screenshot: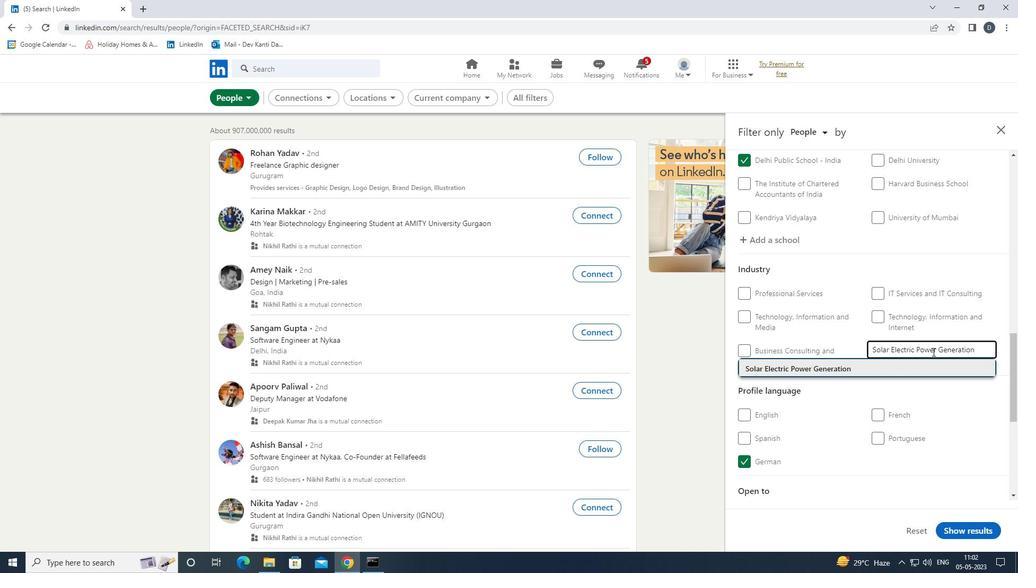 
Action: Mouse moved to (940, 349)
Screenshot: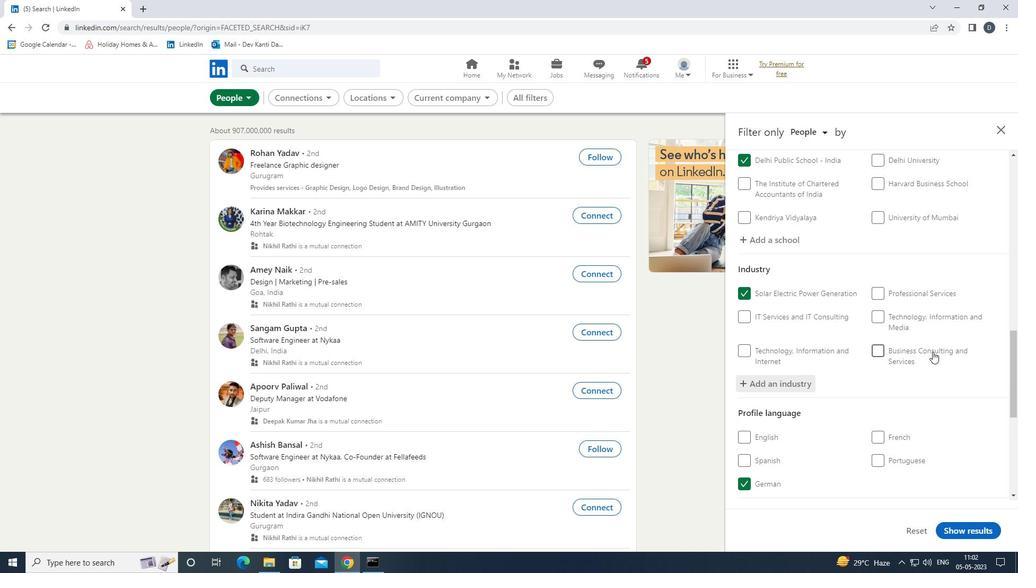 
Action: Mouse scrolled (940, 348) with delta (0, 0)
Screenshot: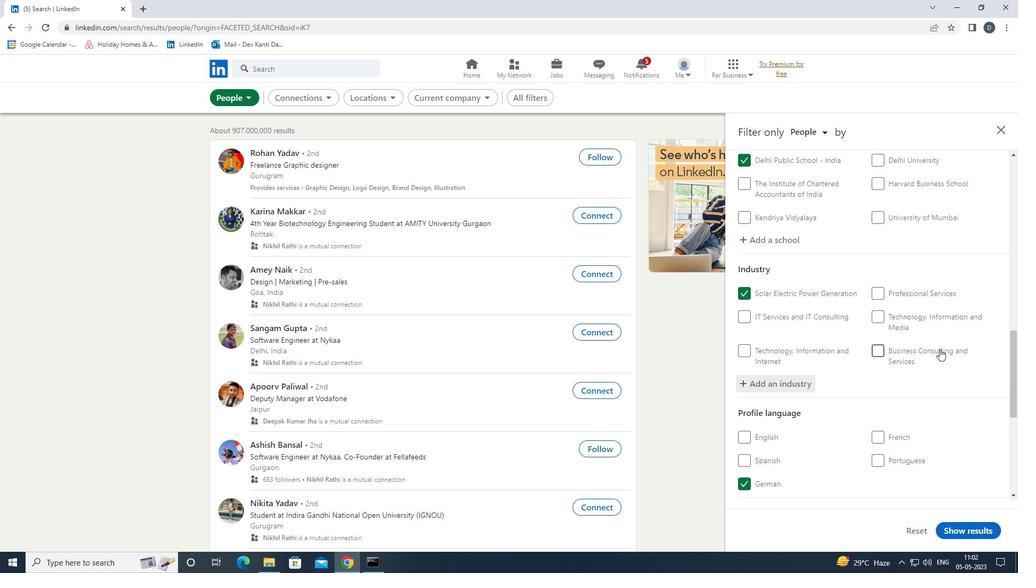 
Action: Mouse scrolled (940, 348) with delta (0, 0)
Screenshot: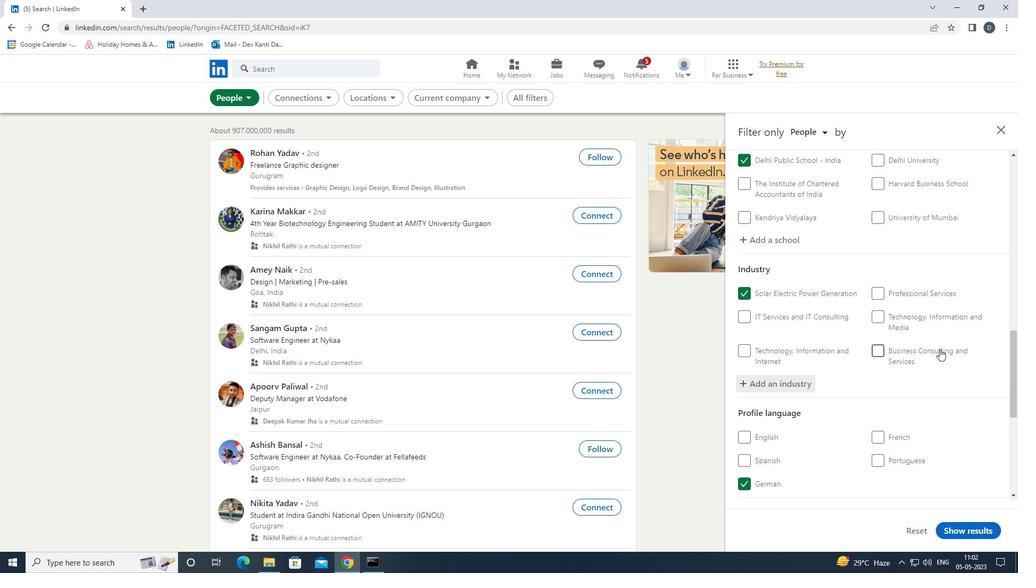 
Action: Mouse scrolled (940, 348) with delta (0, 0)
Screenshot: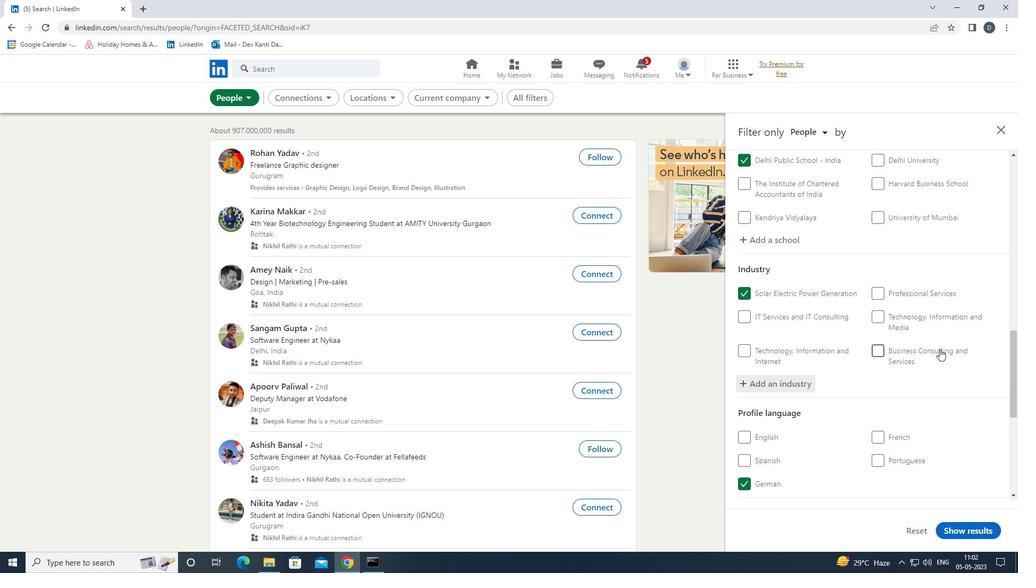 
Action: Mouse scrolled (940, 348) with delta (0, 0)
Screenshot: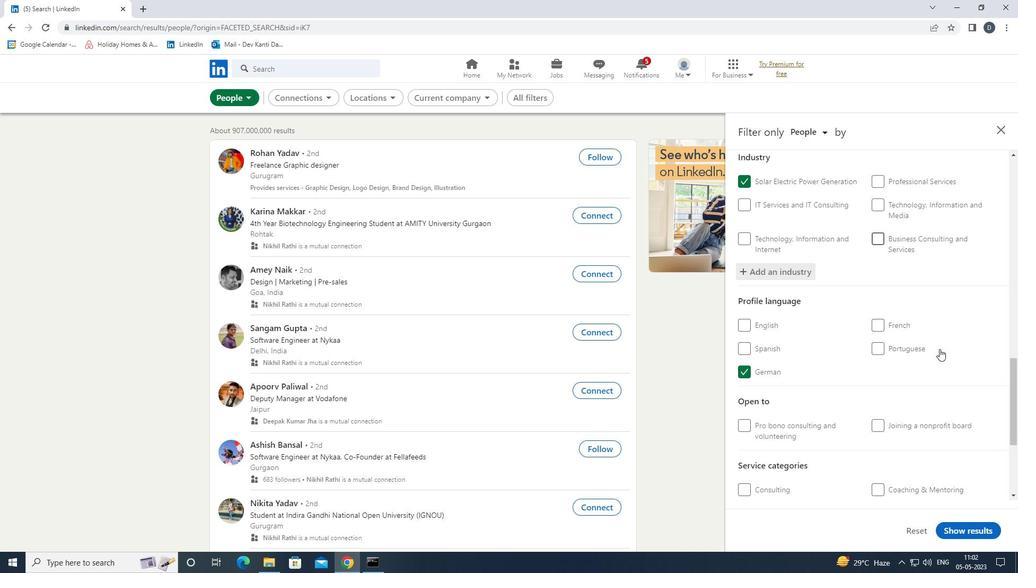 
Action: Mouse scrolled (940, 348) with delta (0, 0)
Screenshot: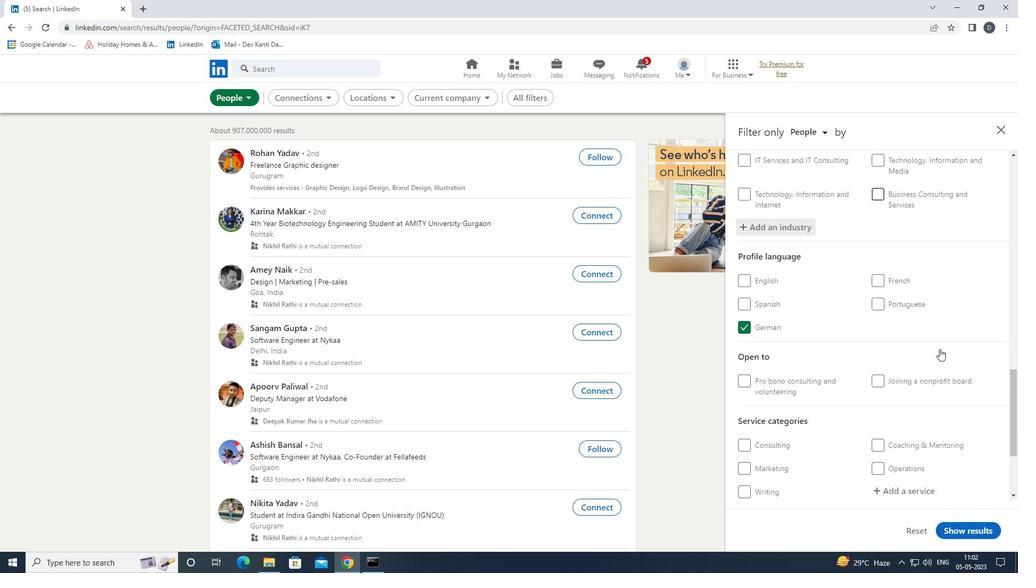 
Action: Mouse moved to (924, 383)
Screenshot: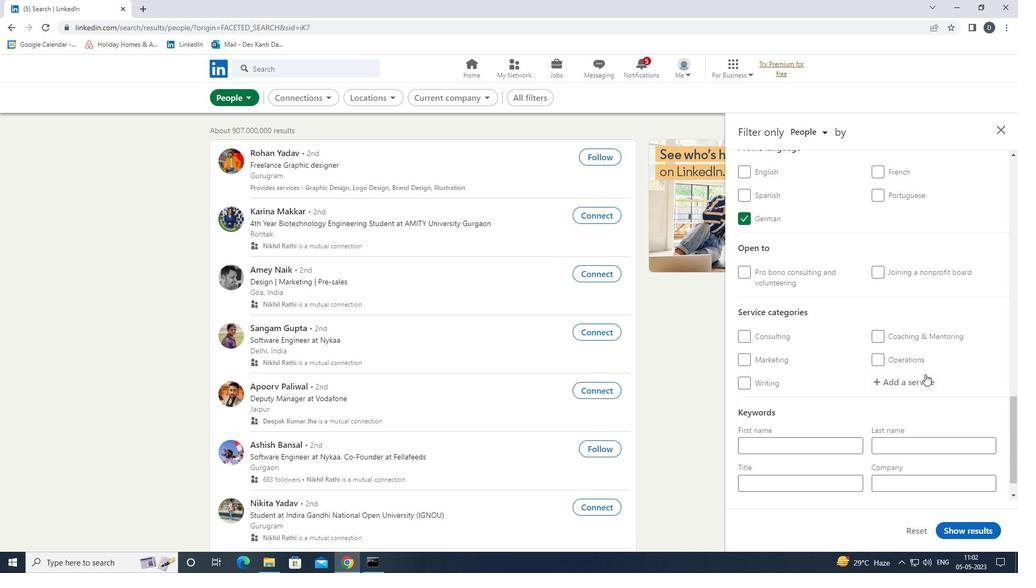 
Action: Mouse pressed left at (924, 383)
Screenshot: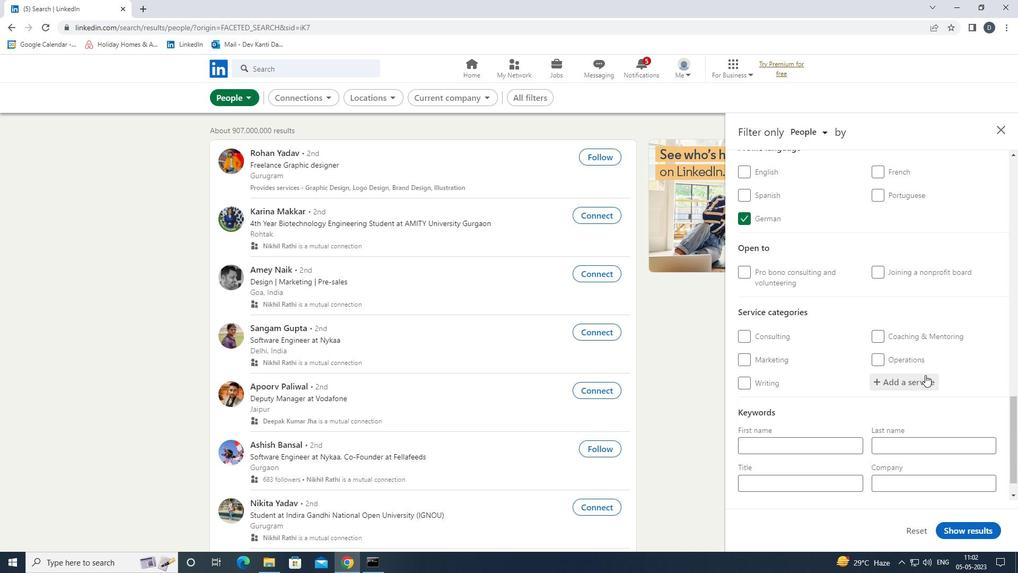 
Action: Key pressed <Key.shift><Key.shift><Key.shift><Key.shift><Key.shift><Key.shift><Key.shift><Key.shift>REAL<Key.space><Key.shift><Key.shift><Key.shift><Key.shift><Key.shift><Key.shift><Key.shift><Key.shift><Key.shift><Key.shift><Key.shift><Key.shift><Key.shift><Key.shift><Key.shift><Key.shift><Key.shift><Key.shift><Key.shift>ESTATE<Key.space><Key.shift><Key.shift><Key.shift><Key.shift><Key.shift>APPRAISAL<Key.down><Key.enter>
Screenshot: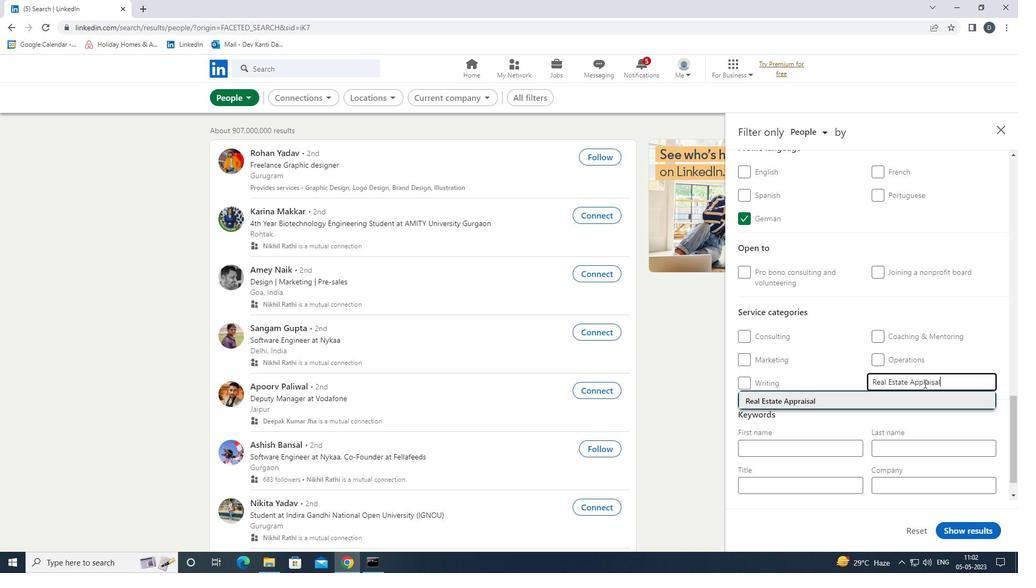 
Action: Mouse moved to (965, 264)
Screenshot: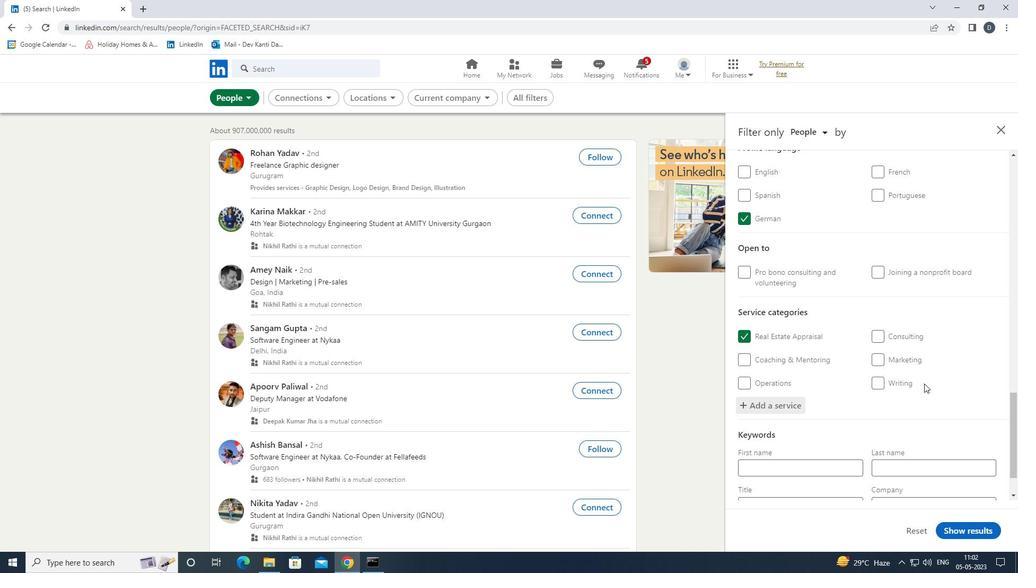 
Action: Mouse scrolled (965, 264) with delta (0, 0)
Screenshot: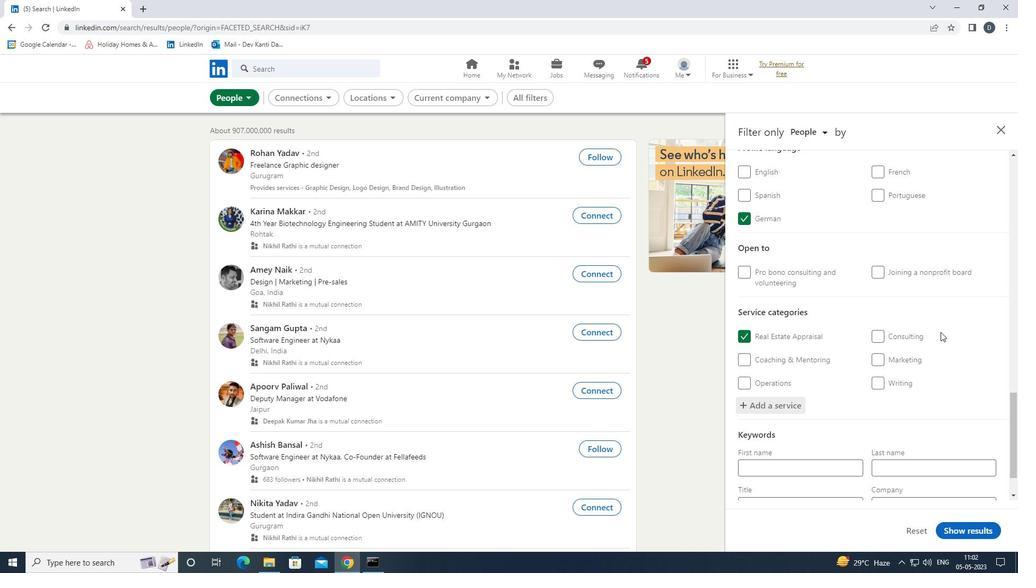 
Action: Mouse scrolled (965, 264) with delta (0, 0)
Screenshot: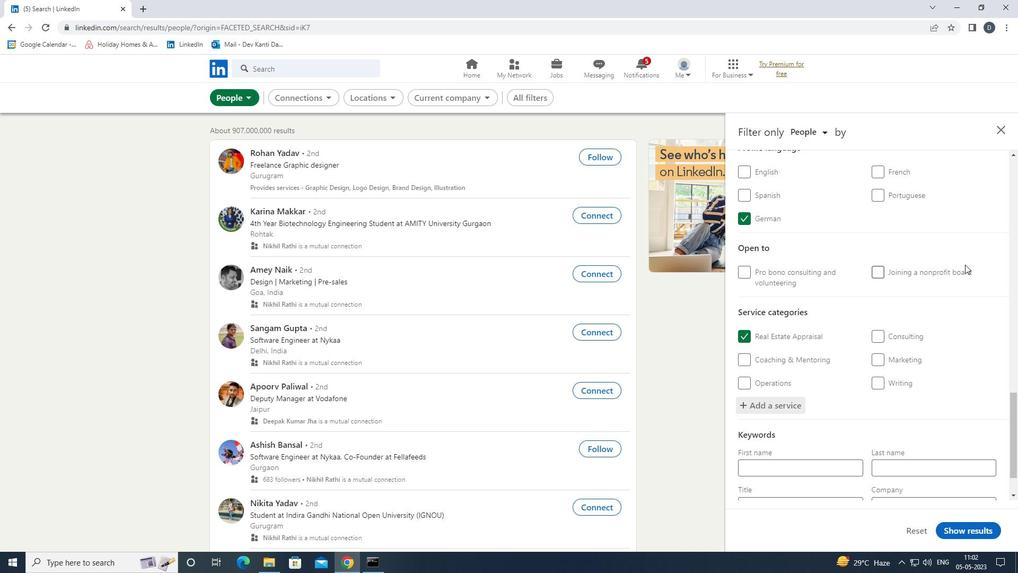 
Action: Mouse moved to (964, 270)
Screenshot: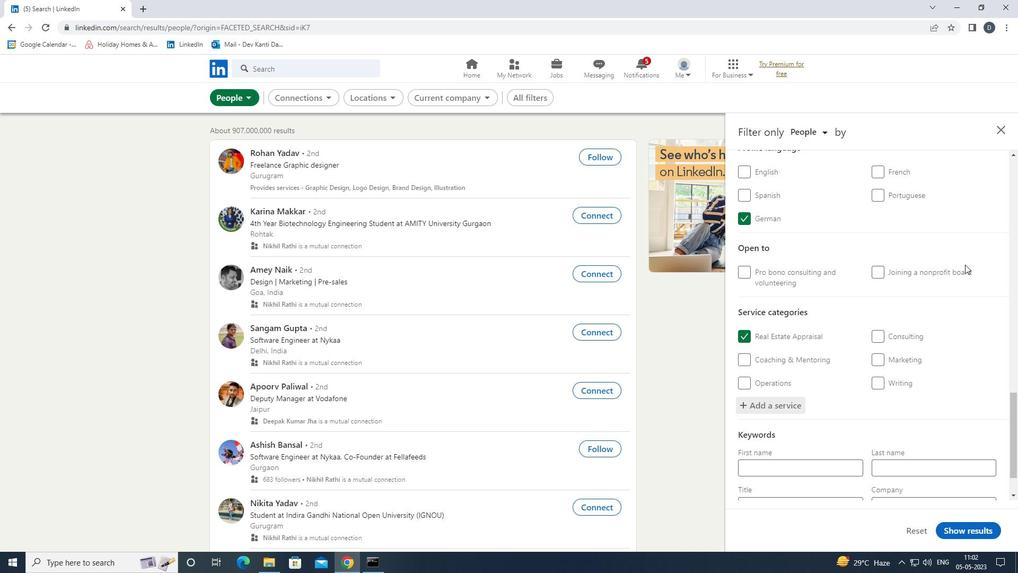 
Action: Mouse scrolled (964, 269) with delta (0, 0)
Screenshot: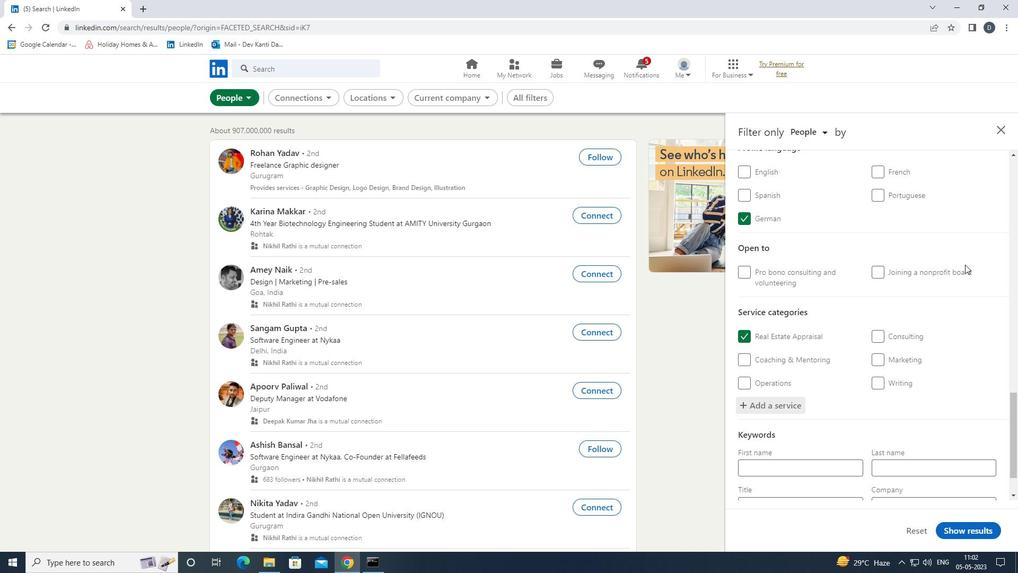 
Action: Mouse moved to (904, 348)
Screenshot: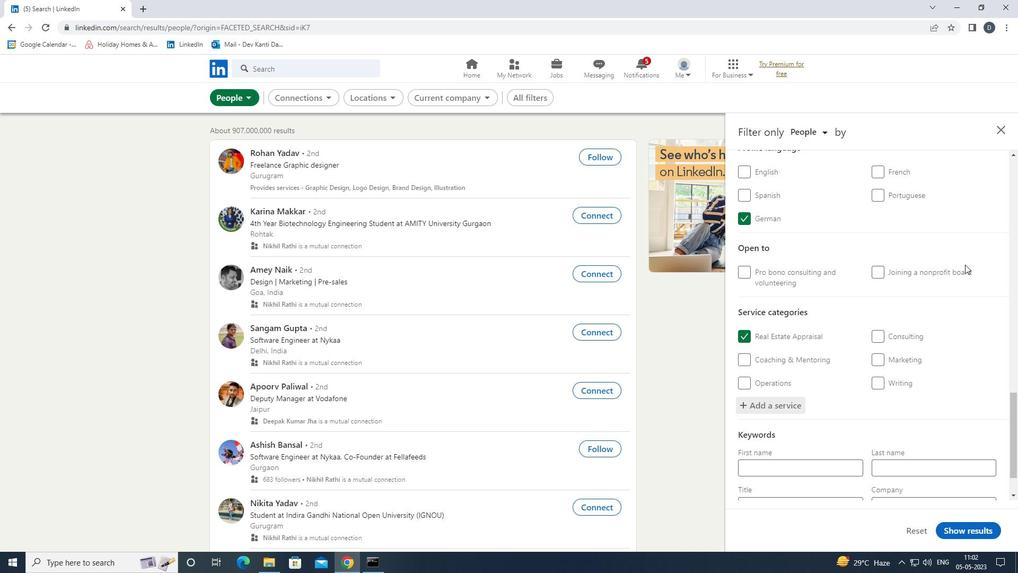
Action: Mouse scrolled (904, 347) with delta (0, 0)
Screenshot: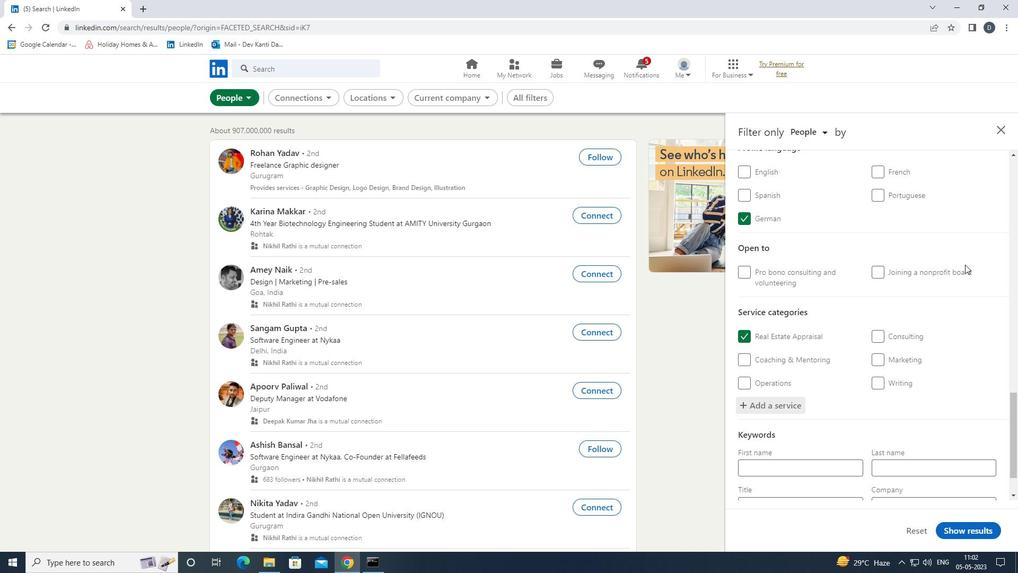 
Action: Mouse moved to (816, 456)
Screenshot: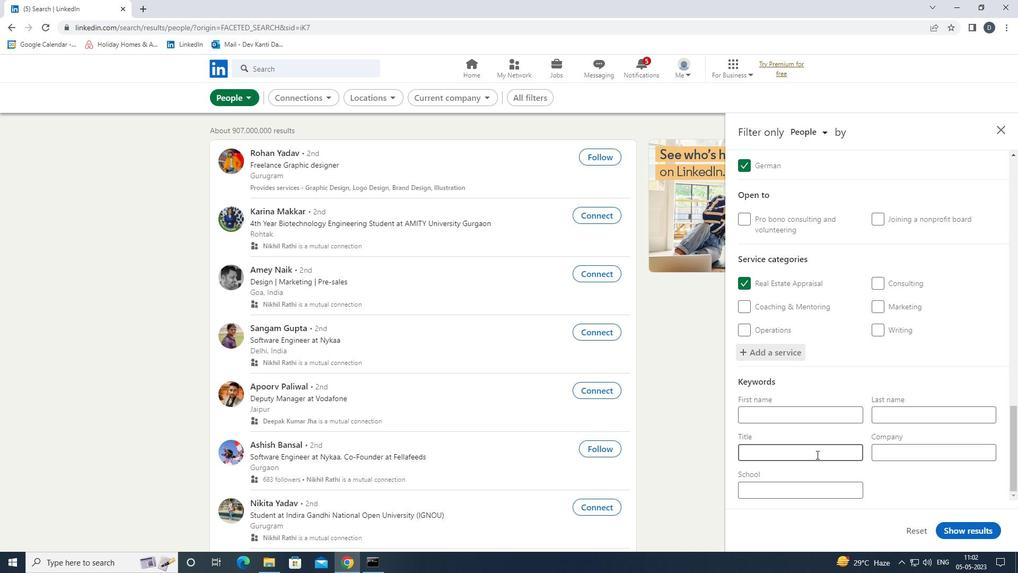
Action: Mouse pressed left at (816, 456)
Screenshot: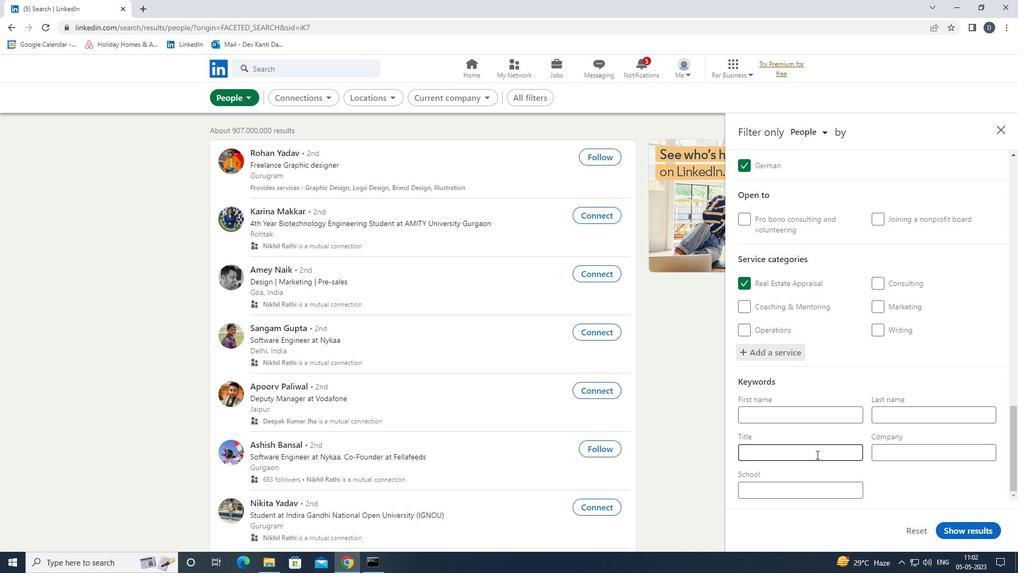 
Action: Mouse moved to (814, 457)
Screenshot: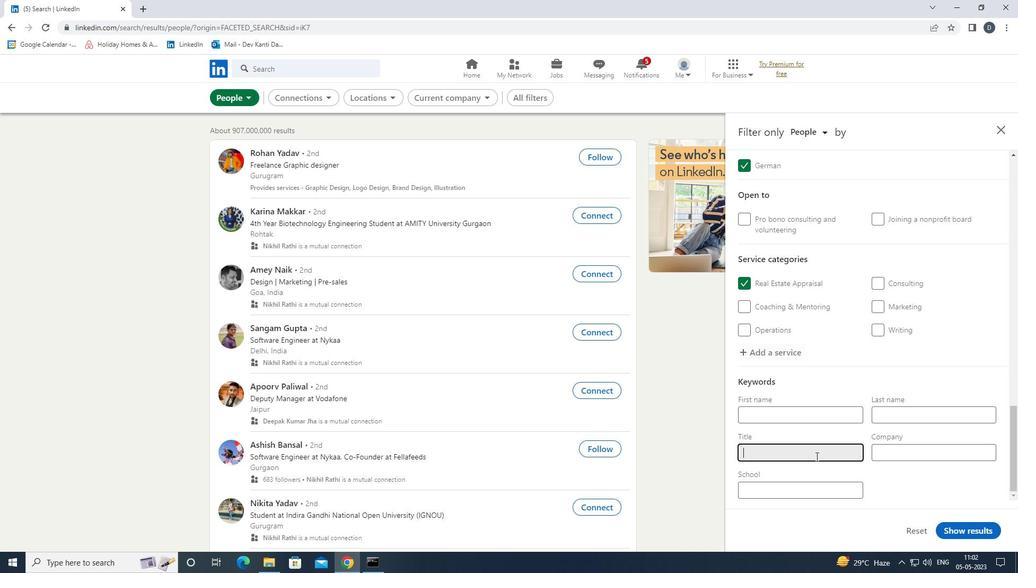 
Action: Key pressed <Key.shift>PRESIDENT
Screenshot: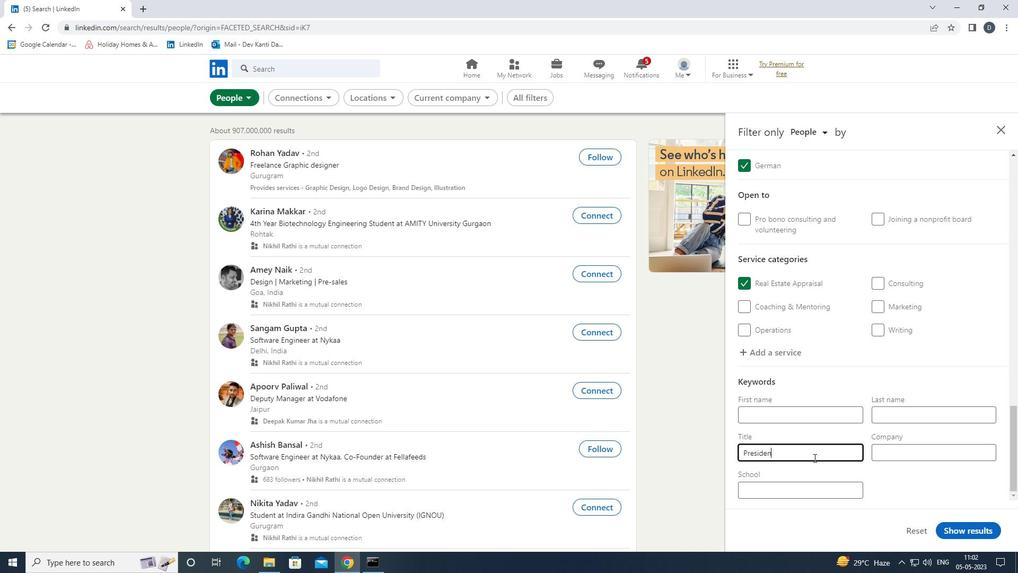 
Action: Mouse moved to (960, 530)
Screenshot: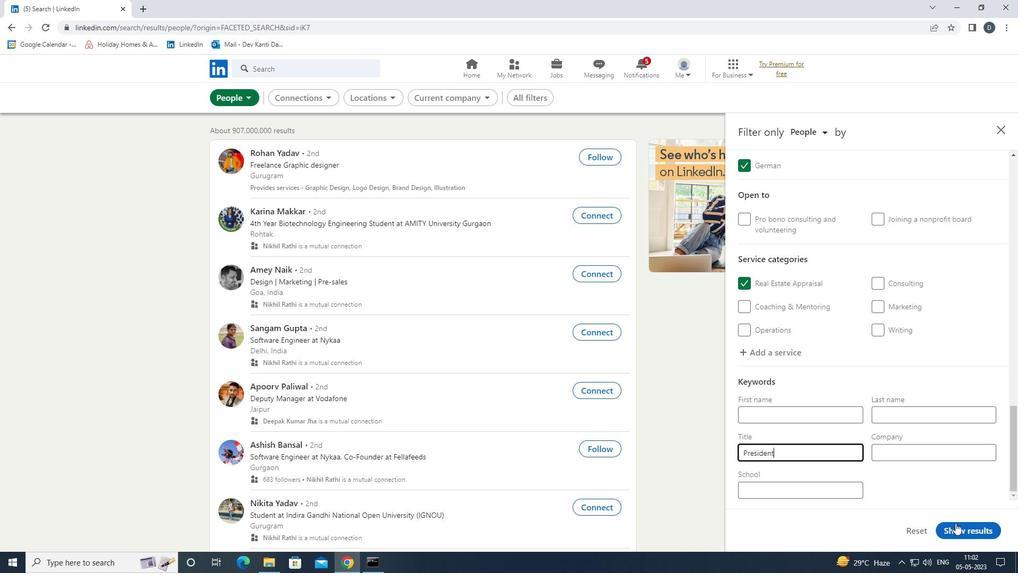 
Action: Mouse pressed left at (960, 530)
Screenshot: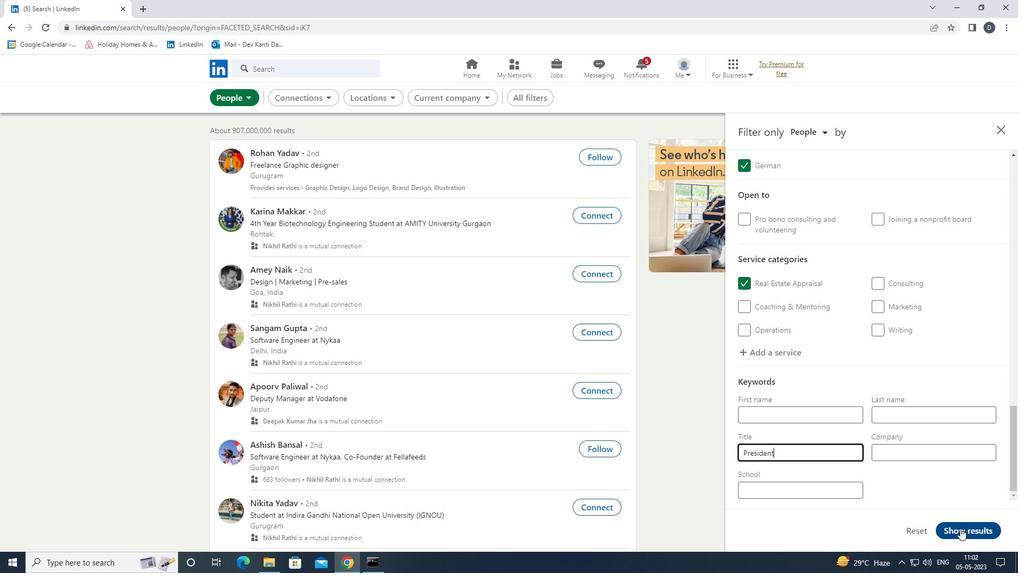 
Action: Mouse moved to (752, 434)
Screenshot: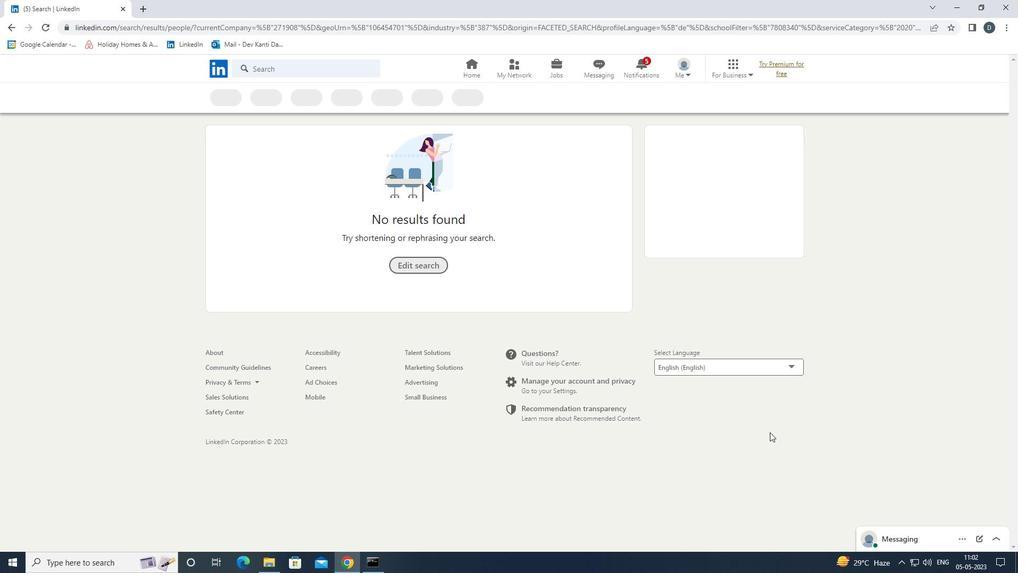 
